 Task: Create a due date automation trigger when advanced on, 2 hours before a card is due add fields without custom field "Resume" set to a date less than 1 days ago.
Action: Mouse moved to (978, 292)
Screenshot: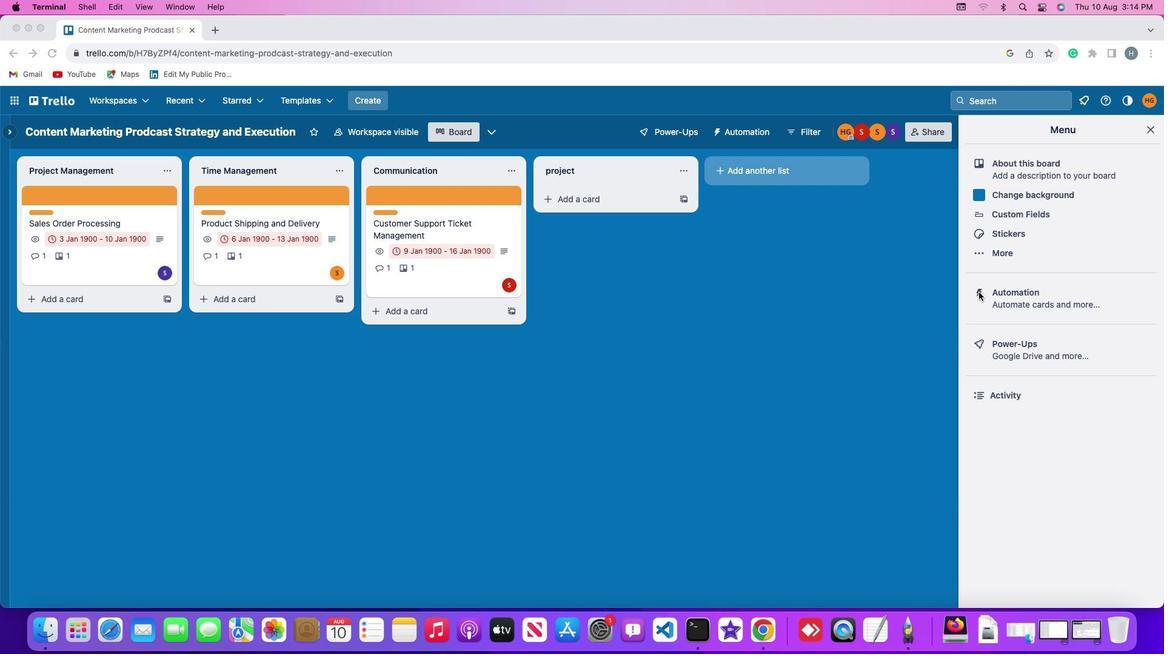 
Action: Mouse pressed left at (978, 292)
Screenshot: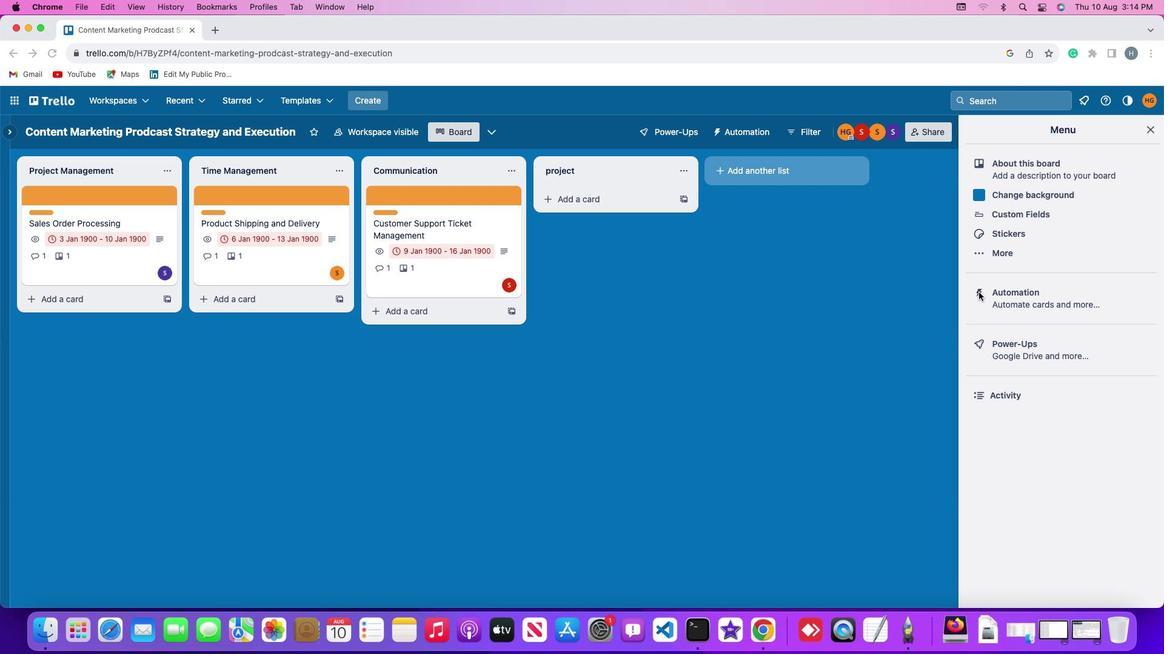 
Action: Mouse pressed left at (978, 292)
Screenshot: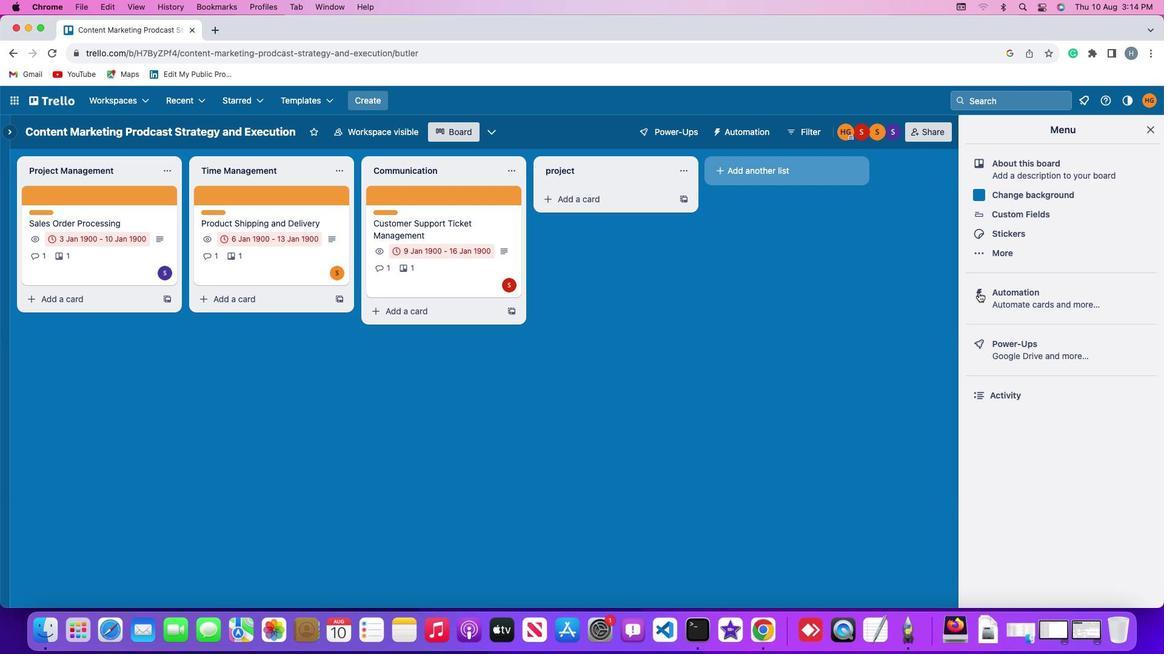 
Action: Mouse moved to (55, 288)
Screenshot: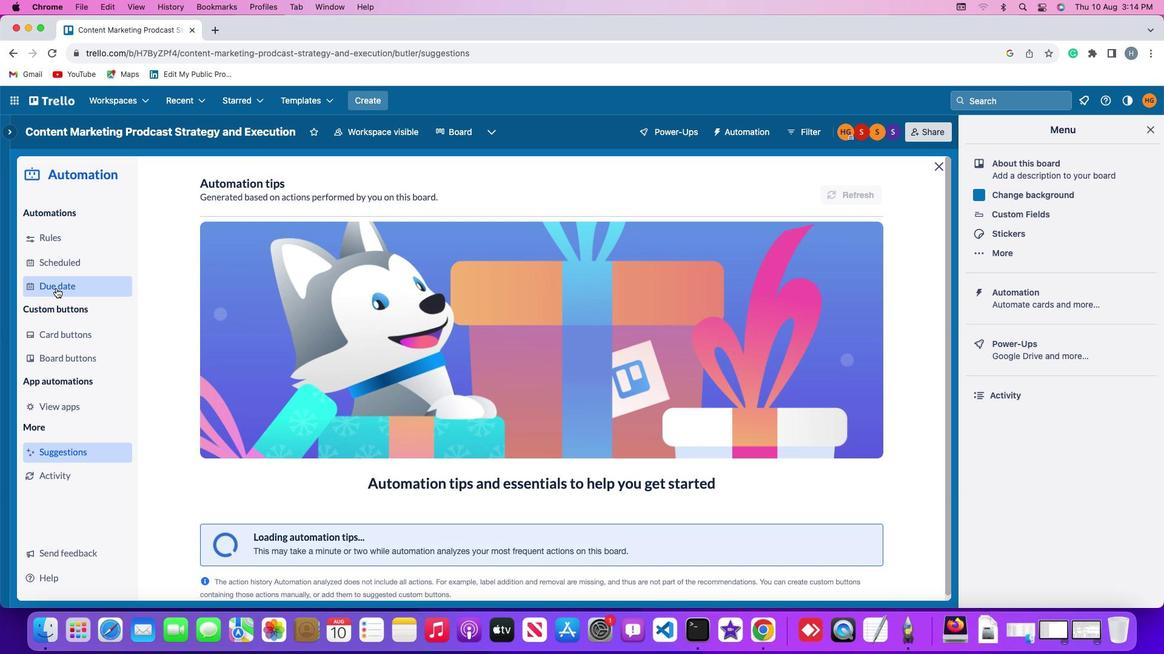 
Action: Mouse pressed left at (55, 288)
Screenshot: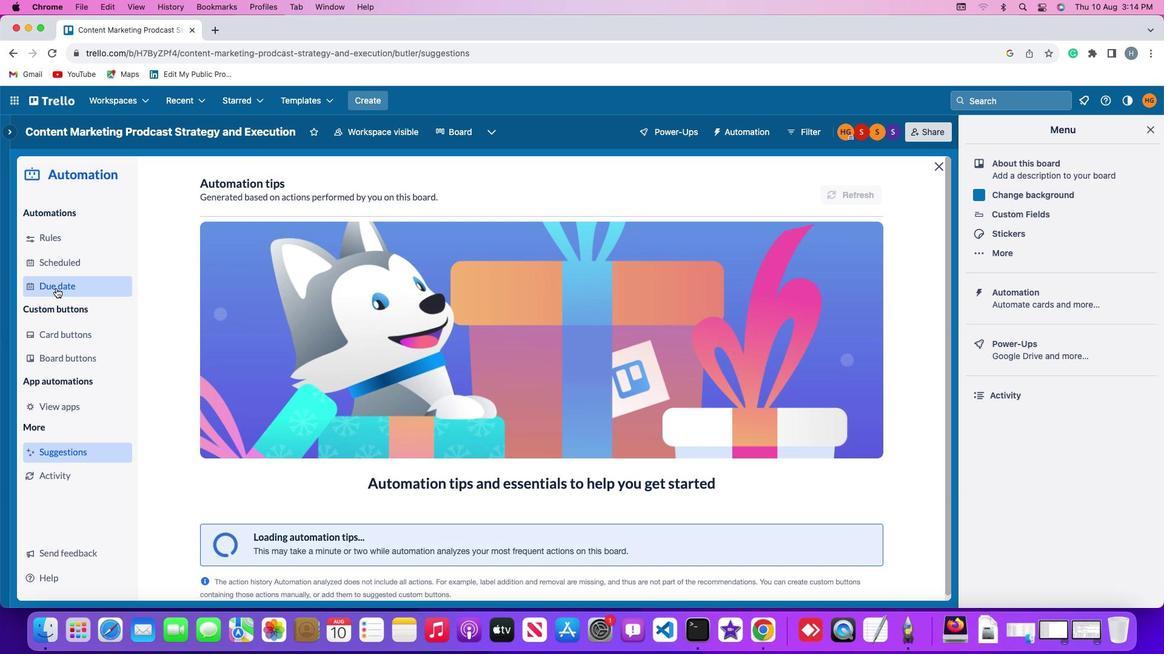 
Action: Mouse moved to (812, 187)
Screenshot: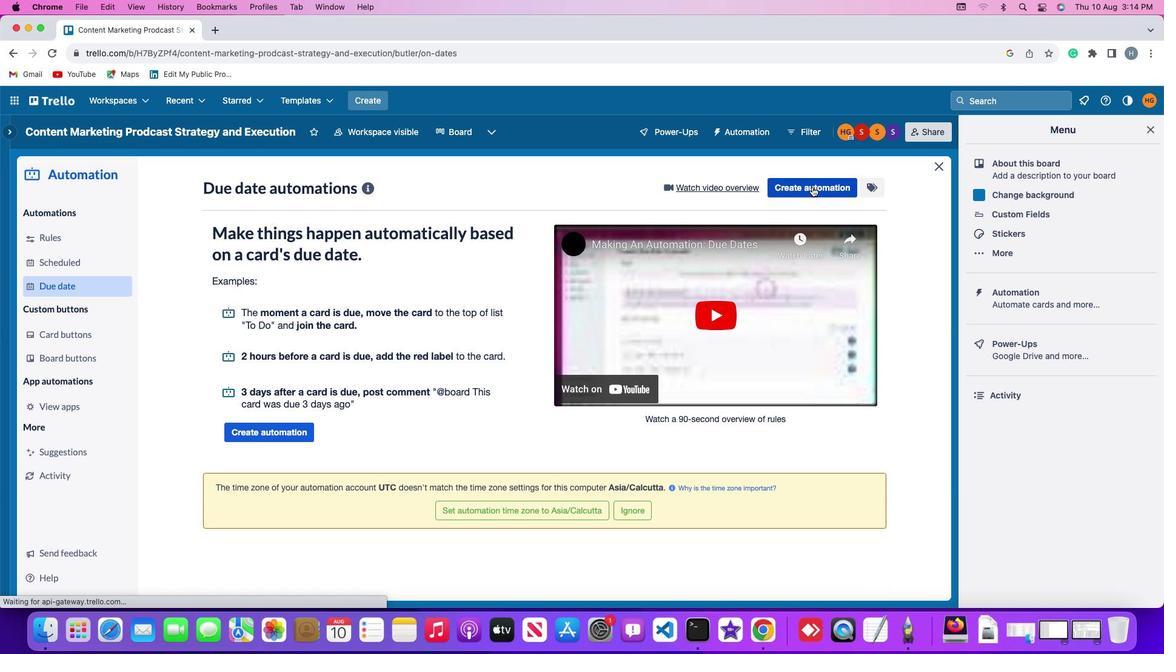 
Action: Mouse pressed left at (812, 187)
Screenshot: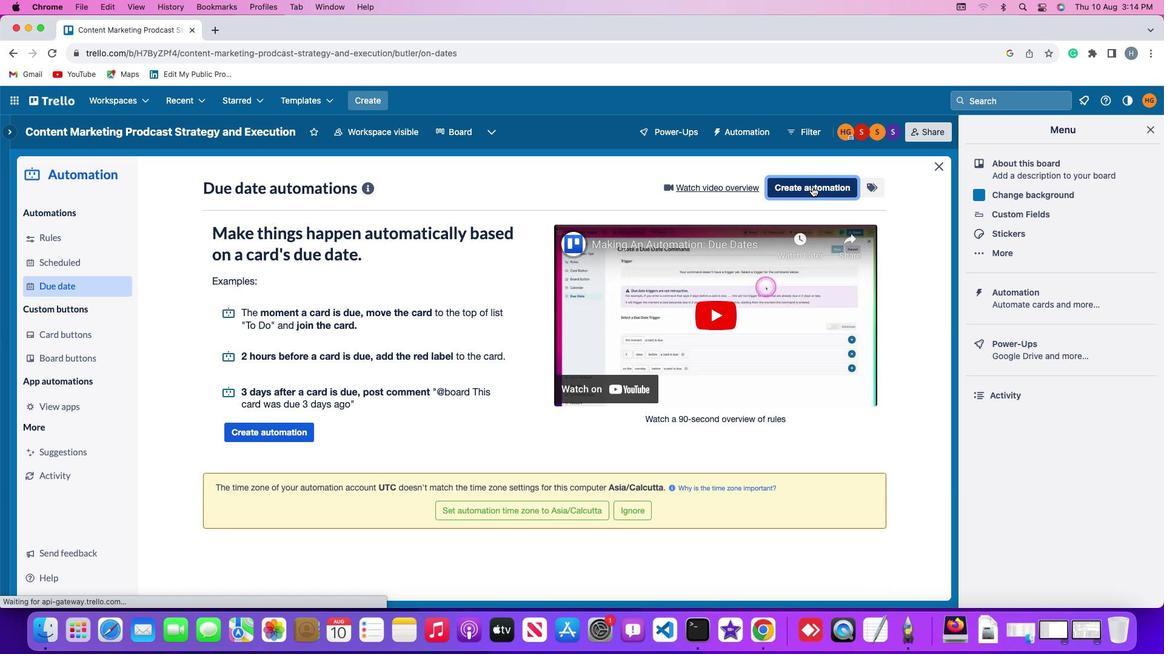 
Action: Mouse moved to (288, 306)
Screenshot: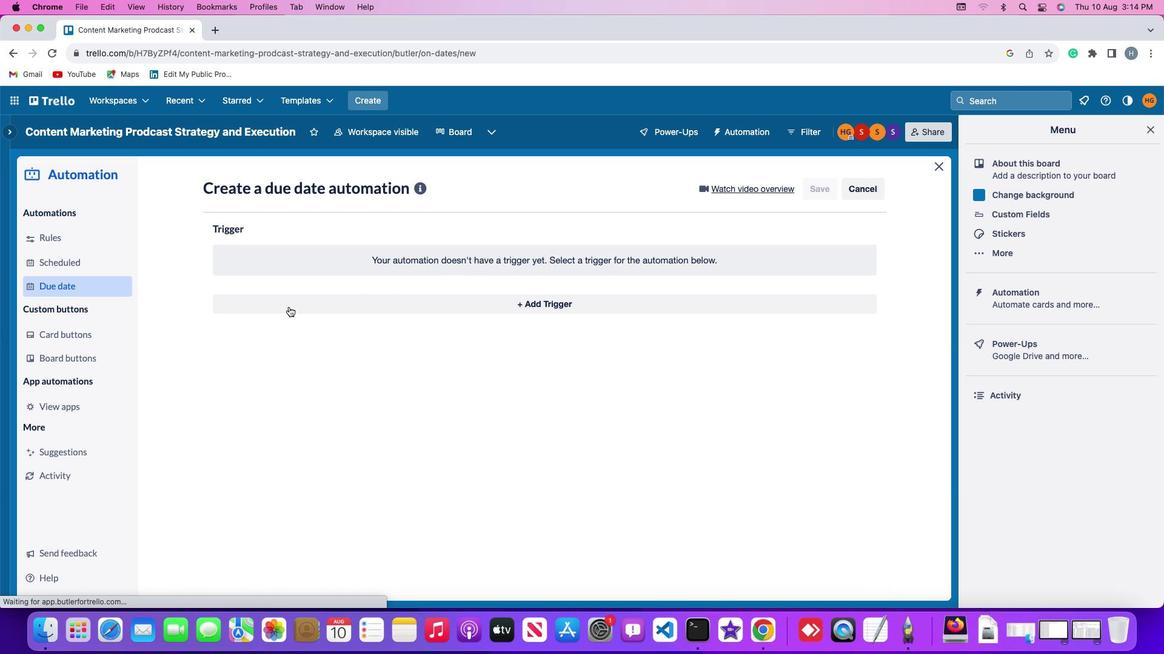 
Action: Mouse pressed left at (288, 306)
Screenshot: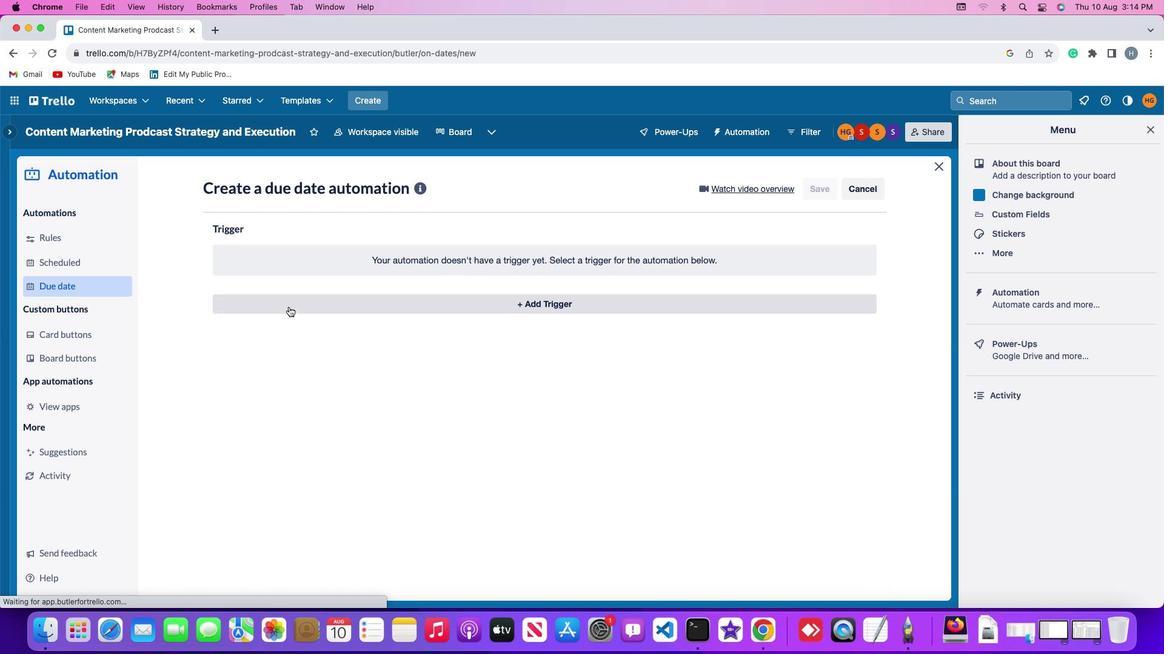 
Action: Mouse moved to (243, 492)
Screenshot: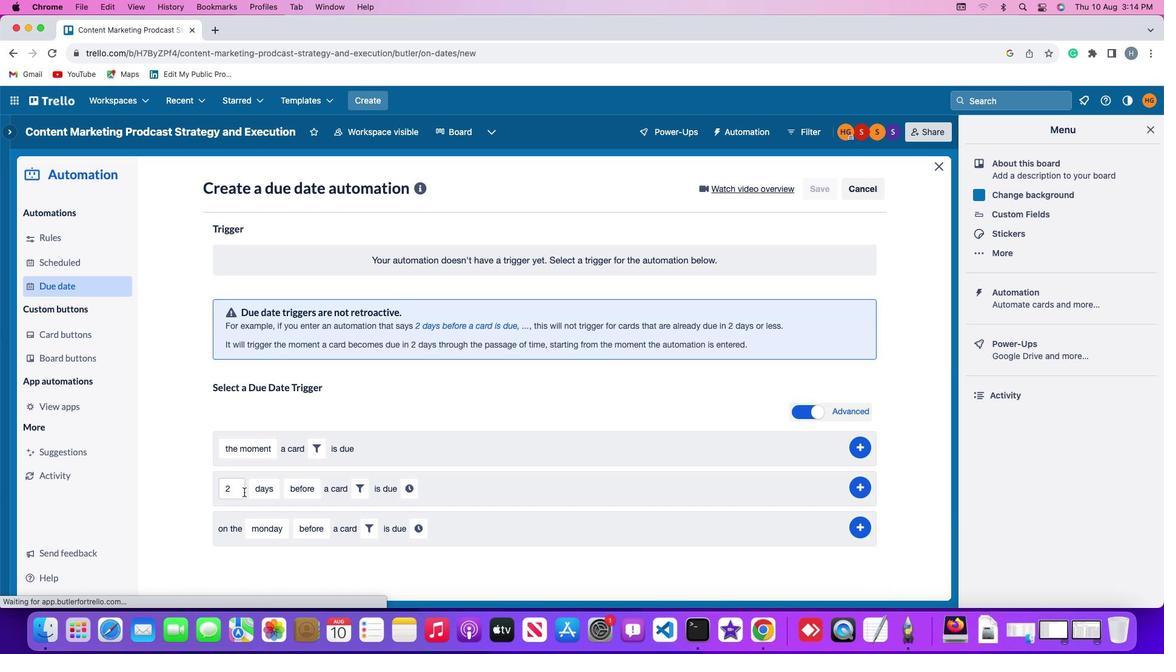 
Action: Mouse pressed left at (243, 492)
Screenshot: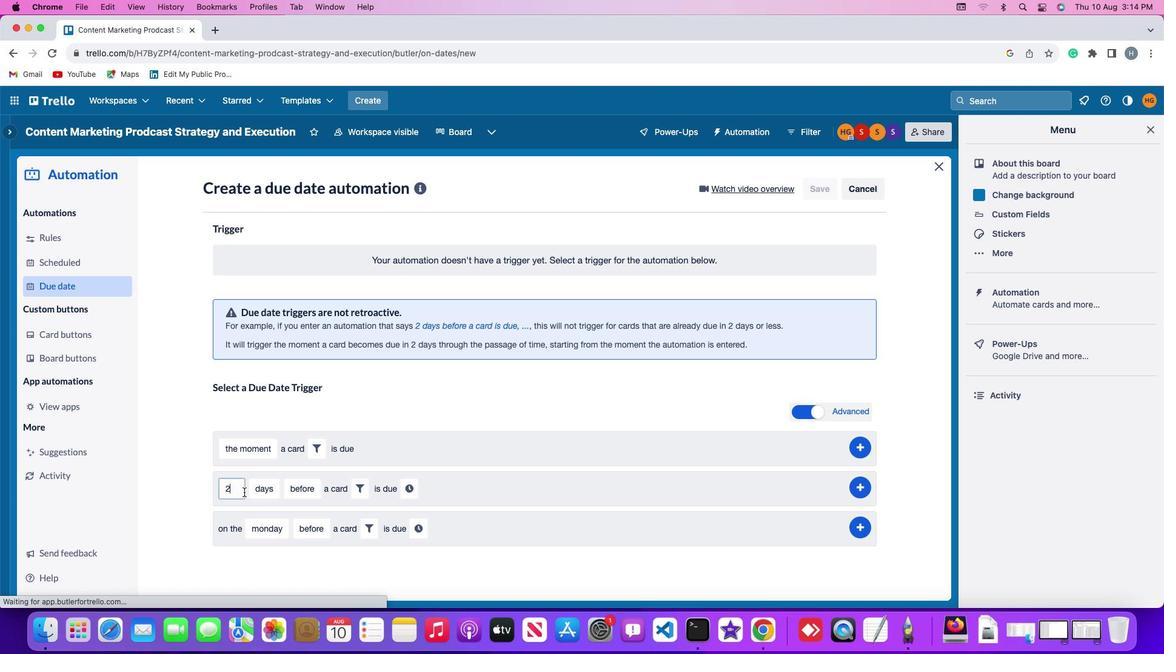 
Action: Mouse moved to (243, 493)
Screenshot: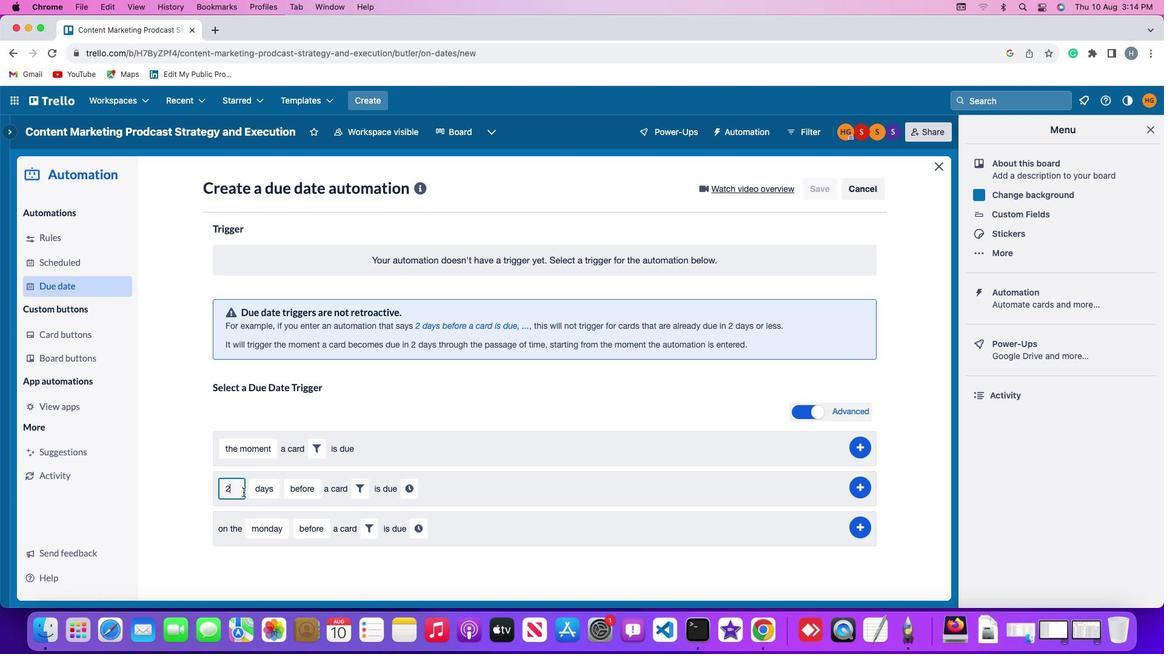 
Action: Key pressed Key.backspace'2'
Screenshot: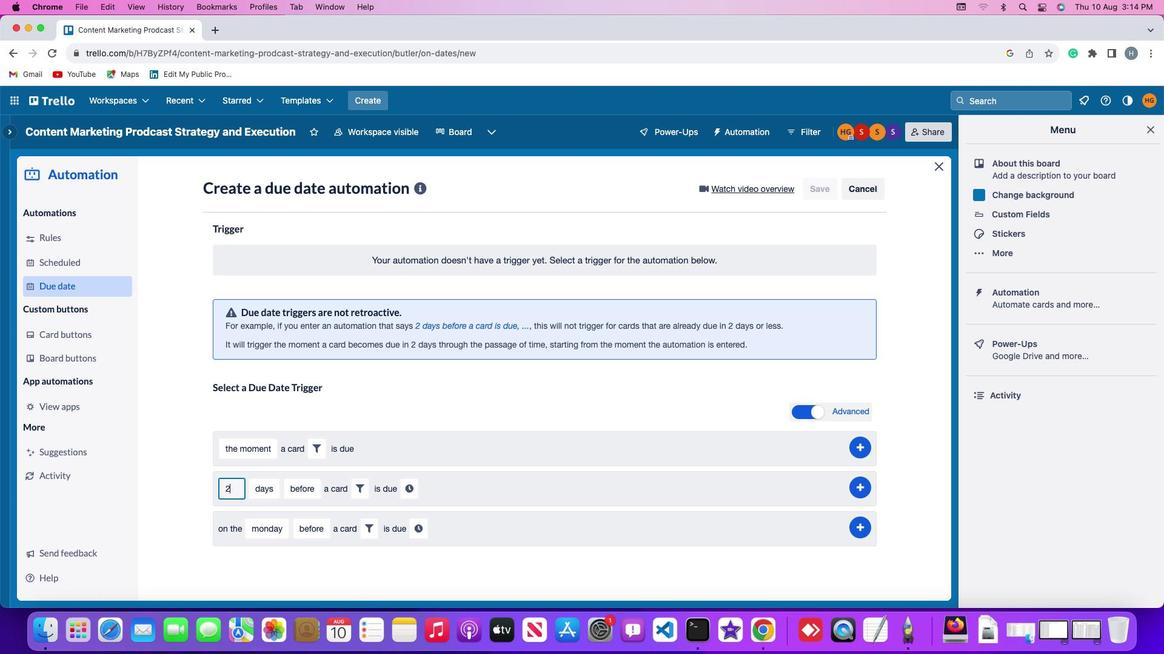 
Action: Mouse moved to (267, 495)
Screenshot: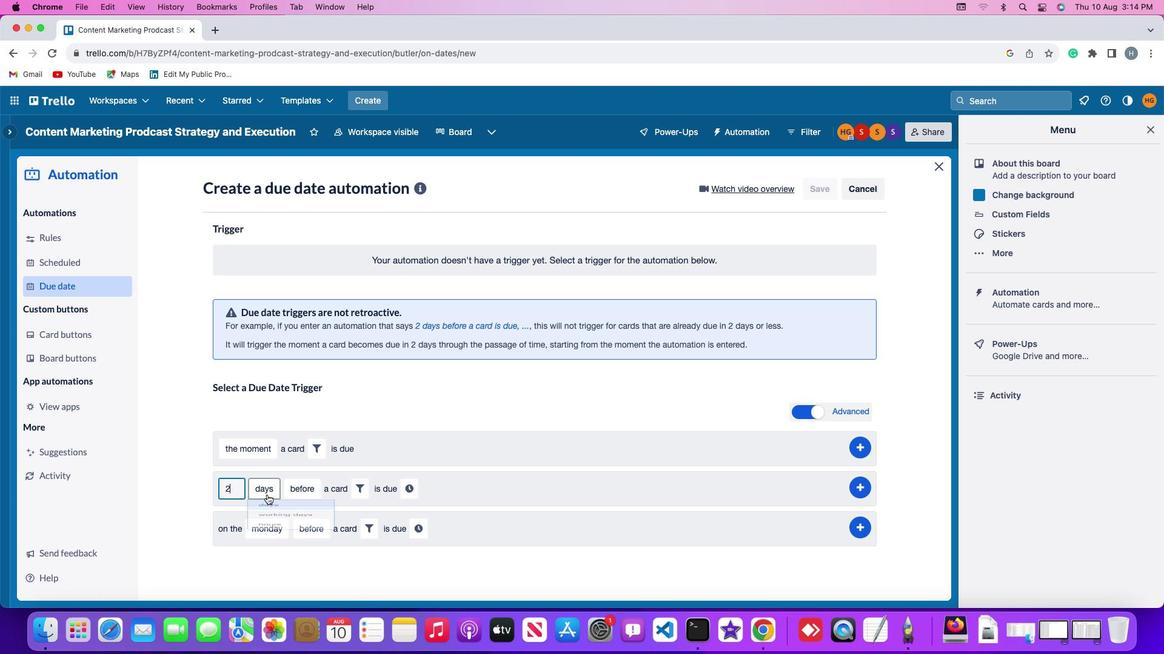 
Action: Mouse pressed left at (267, 495)
Screenshot: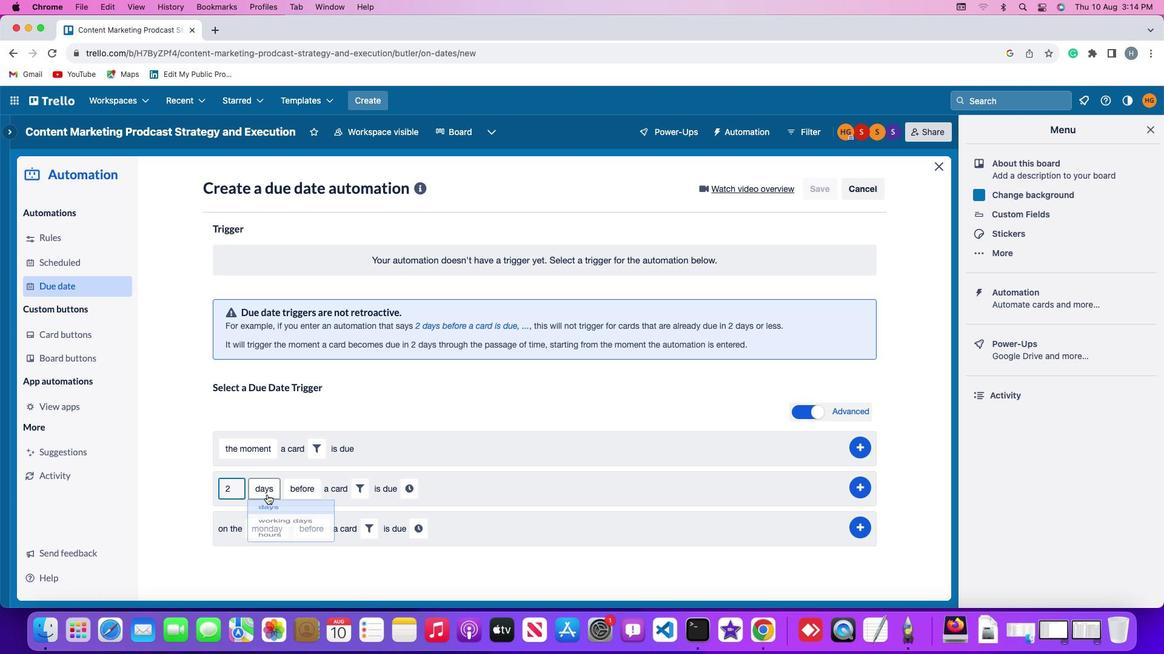 
Action: Mouse moved to (275, 567)
Screenshot: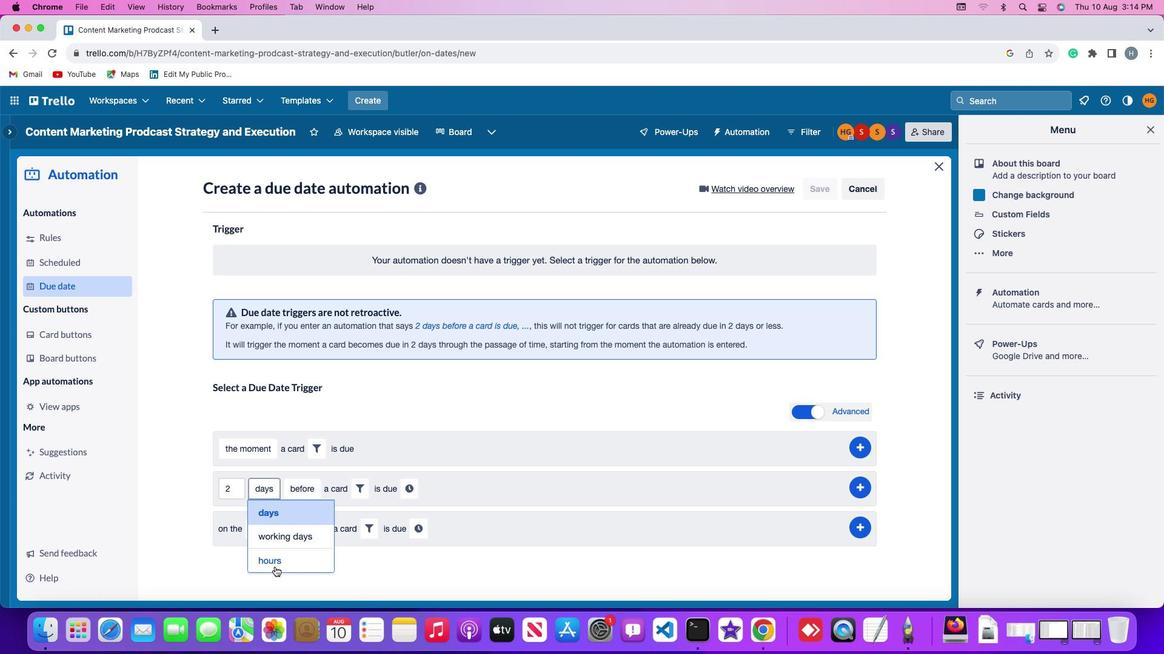 
Action: Mouse pressed left at (275, 567)
Screenshot: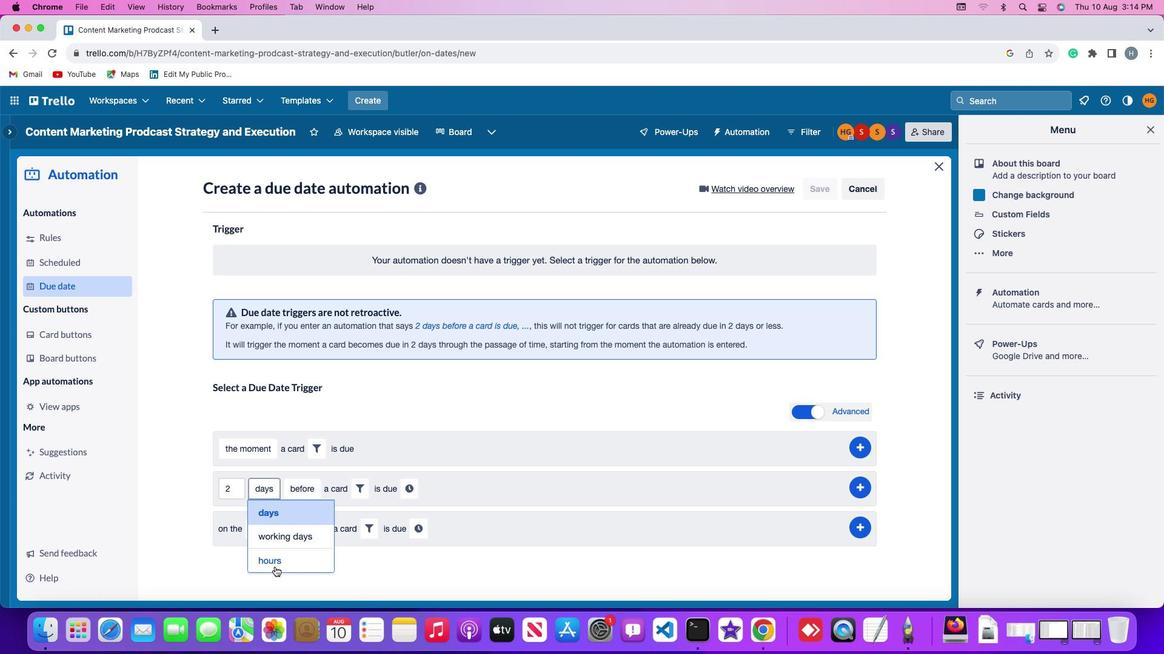 
Action: Mouse moved to (307, 486)
Screenshot: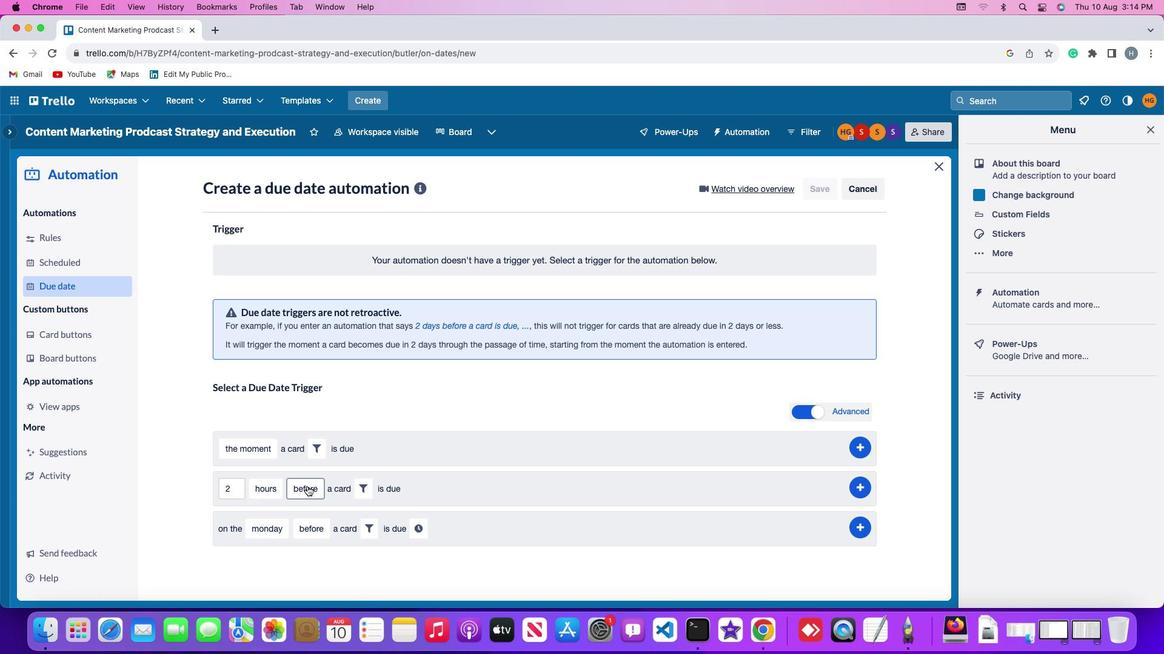 
Action: Mouse pressed left at (307, 486)
Screenshot: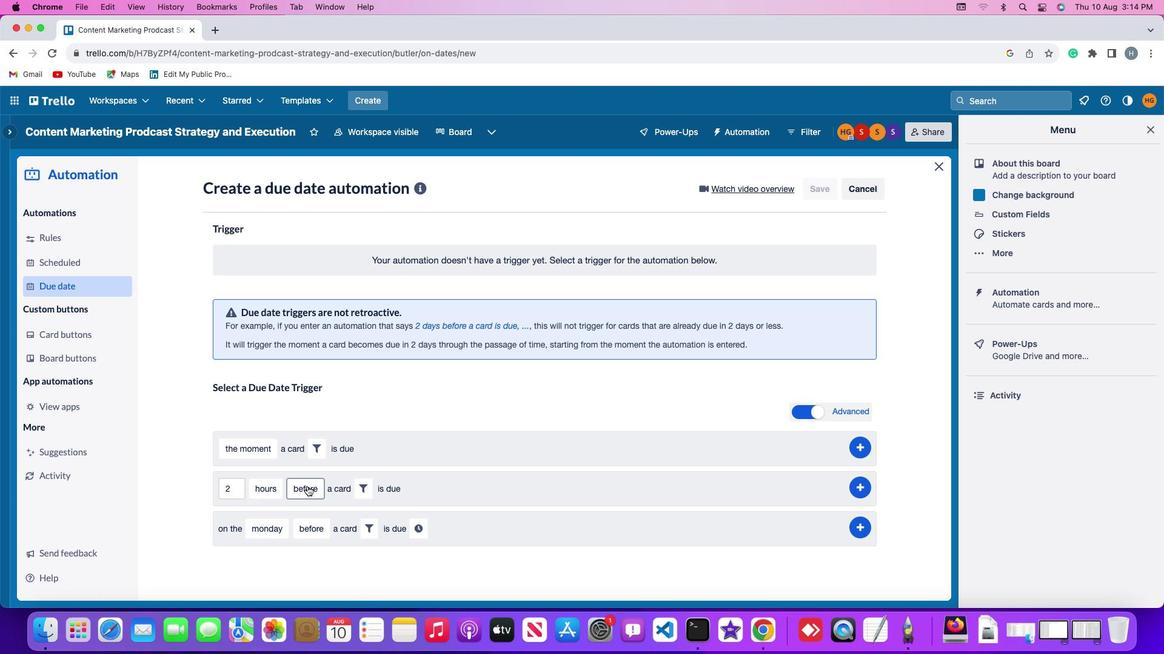 
Action: Mouse moved to (322, 511)
Screenshot: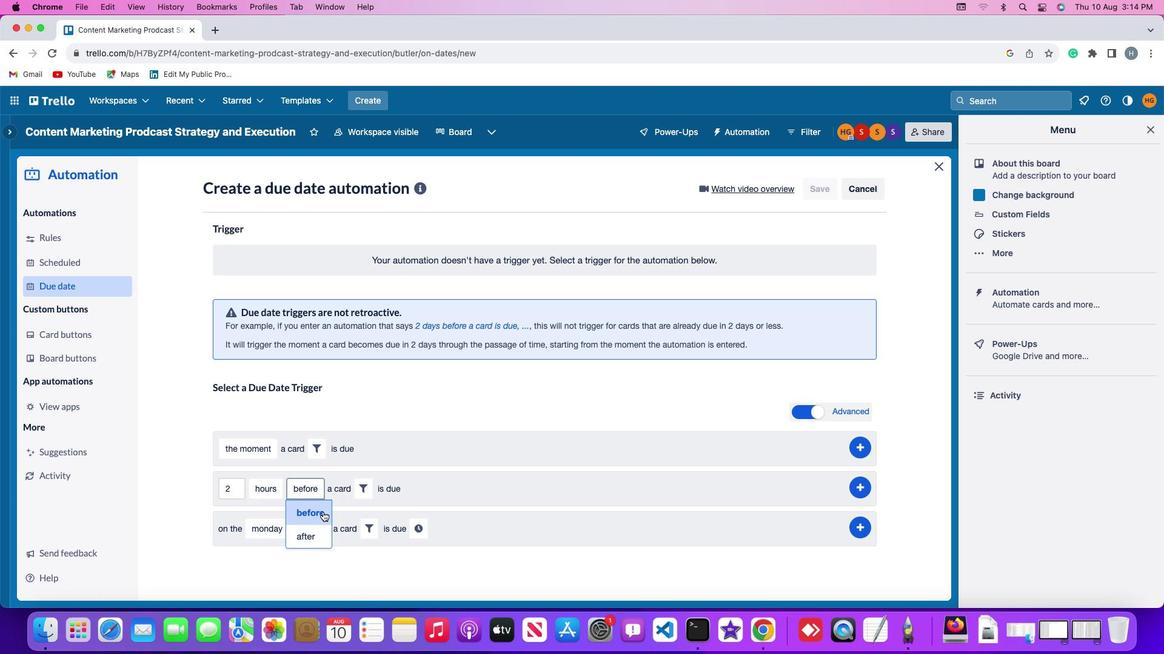 
Action: Mouse pressed left at (322, 511)
Screenshot: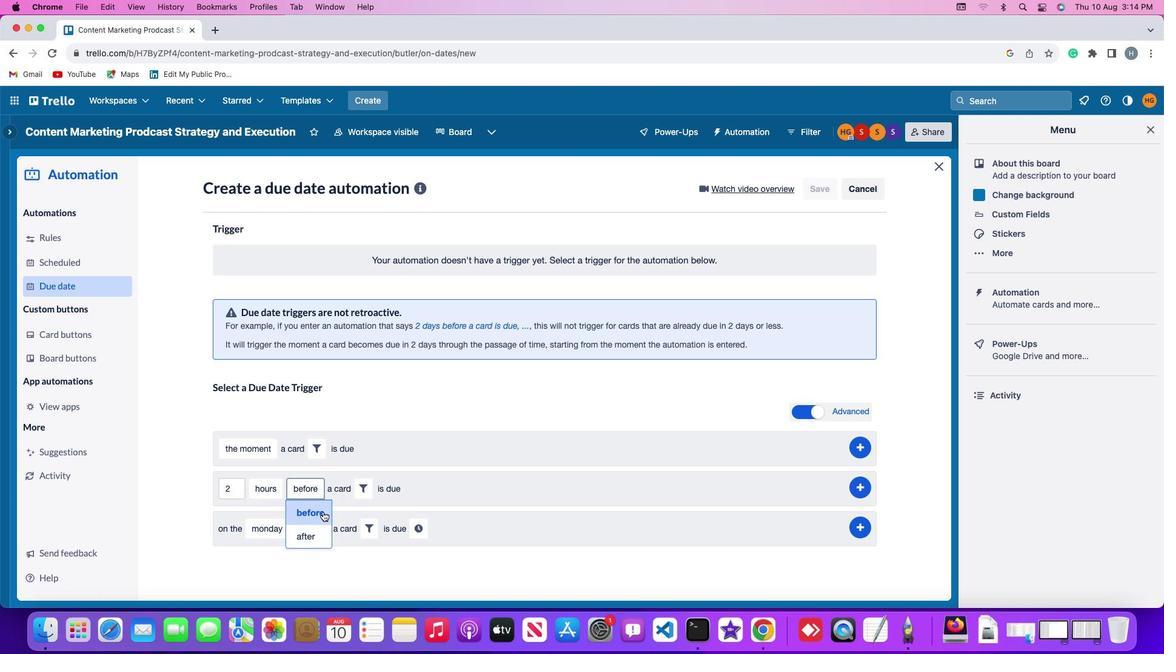 
Action: Mouse moved to (362, 489)
Screenshot: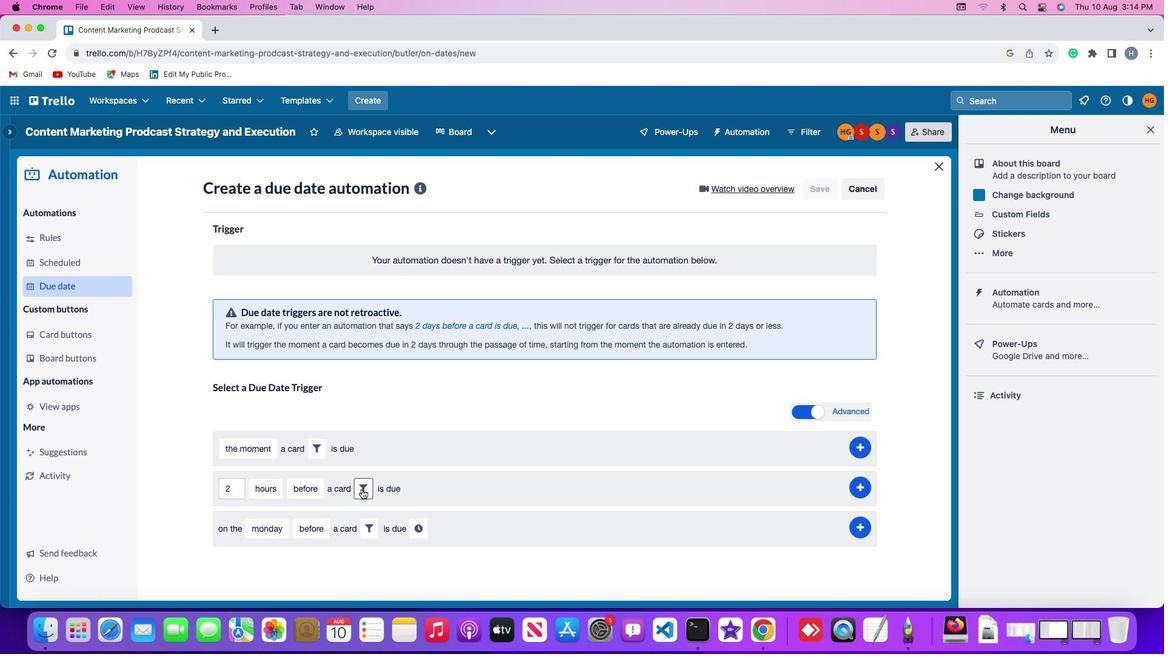 
Action: Mouse pressed left at (362, 489)
Screenshot: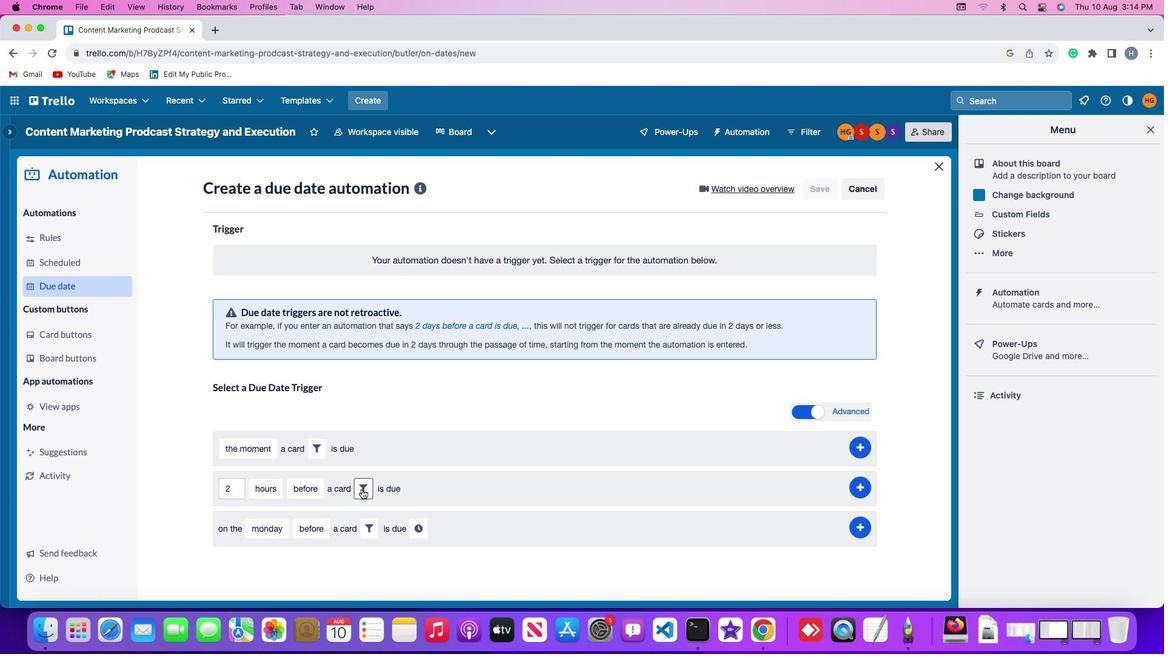 
Action: Mouse moved to (559, 526)
Screenshot: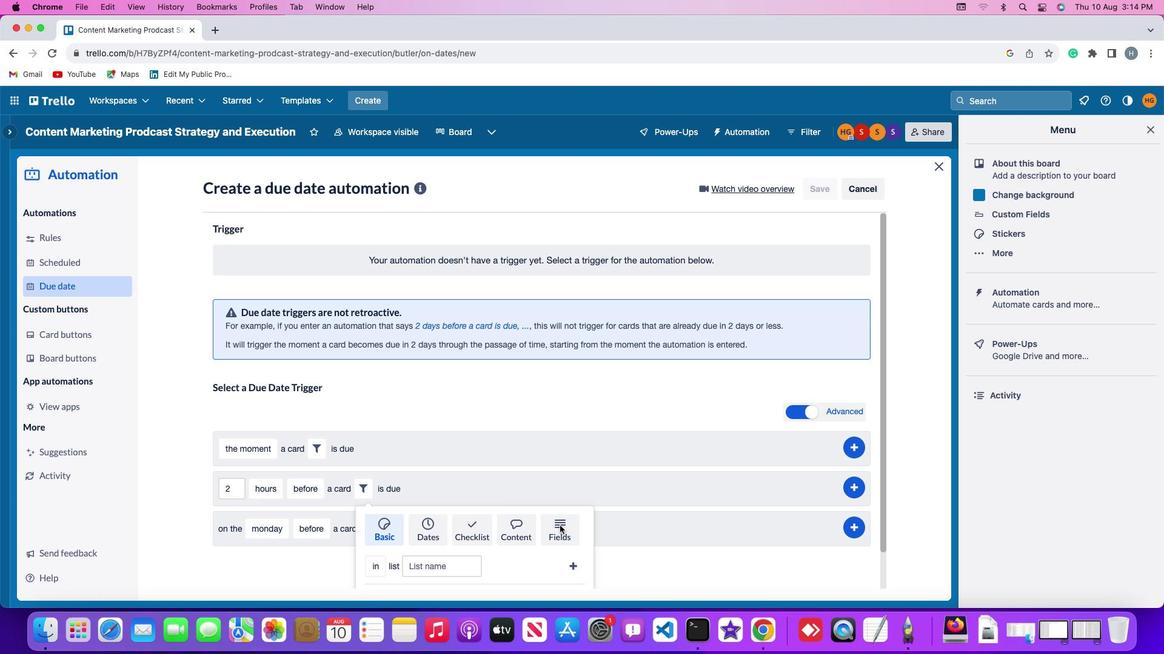 
Action: Mouse pressed left at (559, 526)
Screenshot: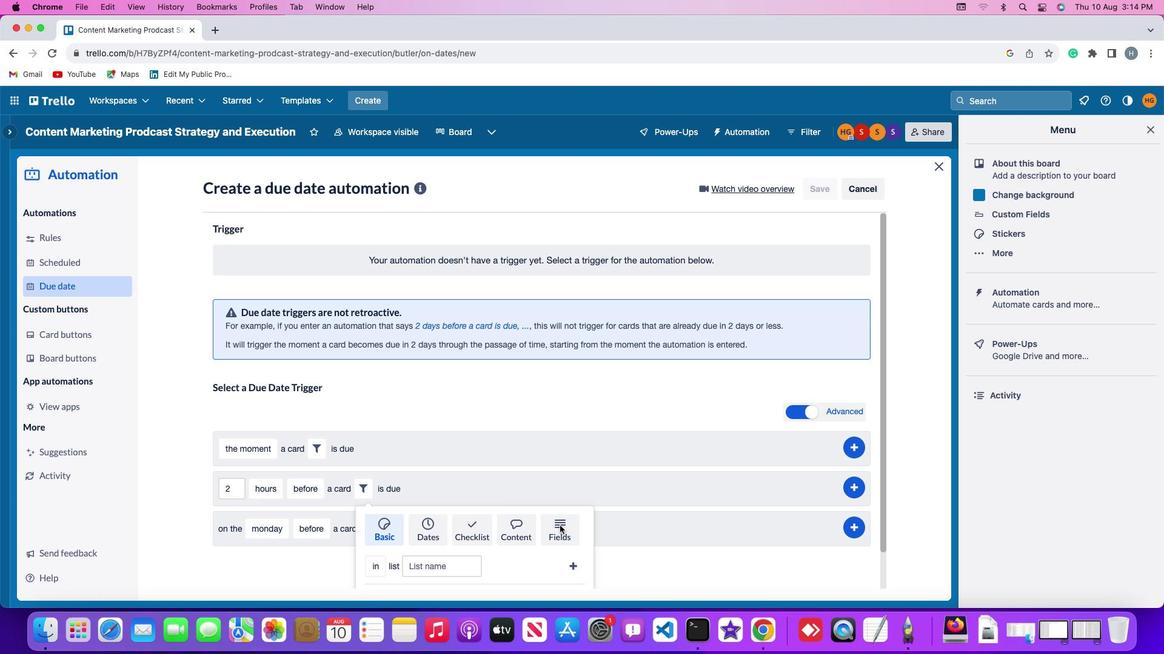 
Action: Mouse moved to (310, 576)
Screenshot: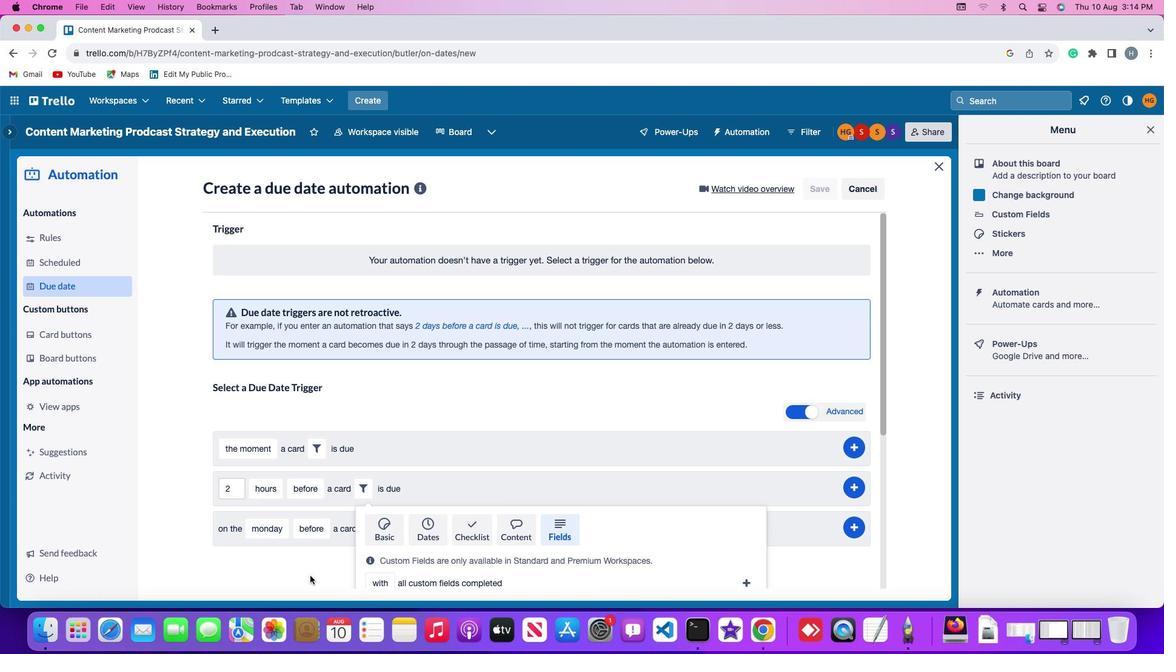 
Action: Mouse scrolled (310, 576) with delta (0, 0)
Screenshot: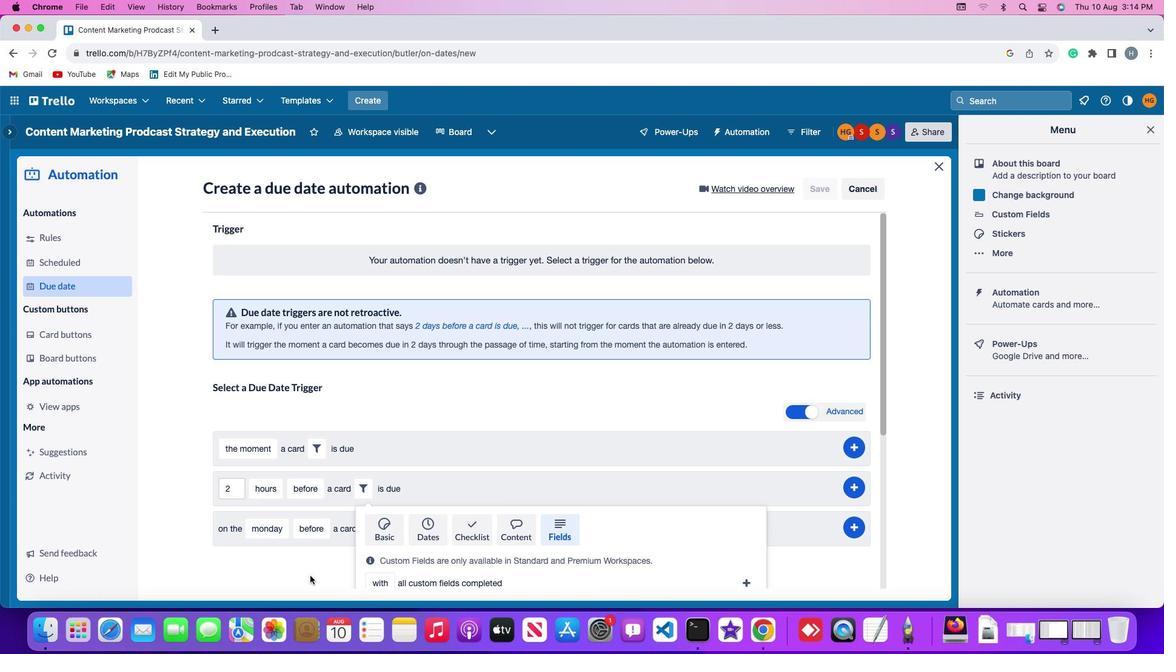 
Action: Mouse scrolled (310, 576) with delta (0, 0)
Screenshot: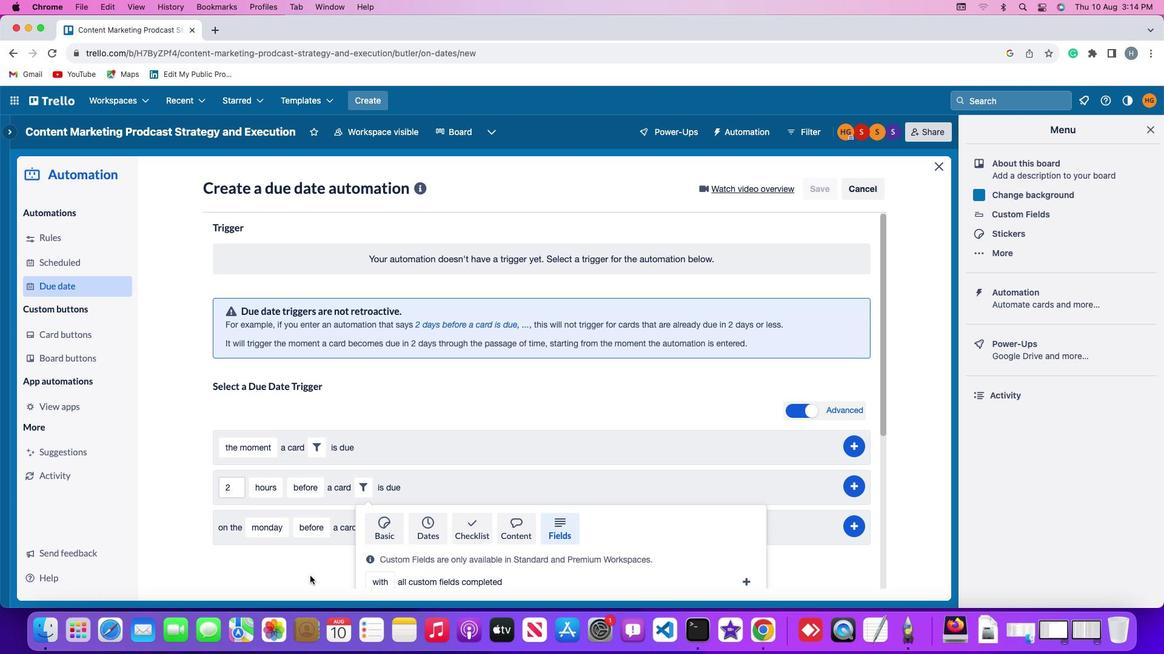 
Action: Mouse scrolled (310, 576) with delta (0, -1)
Screenshot: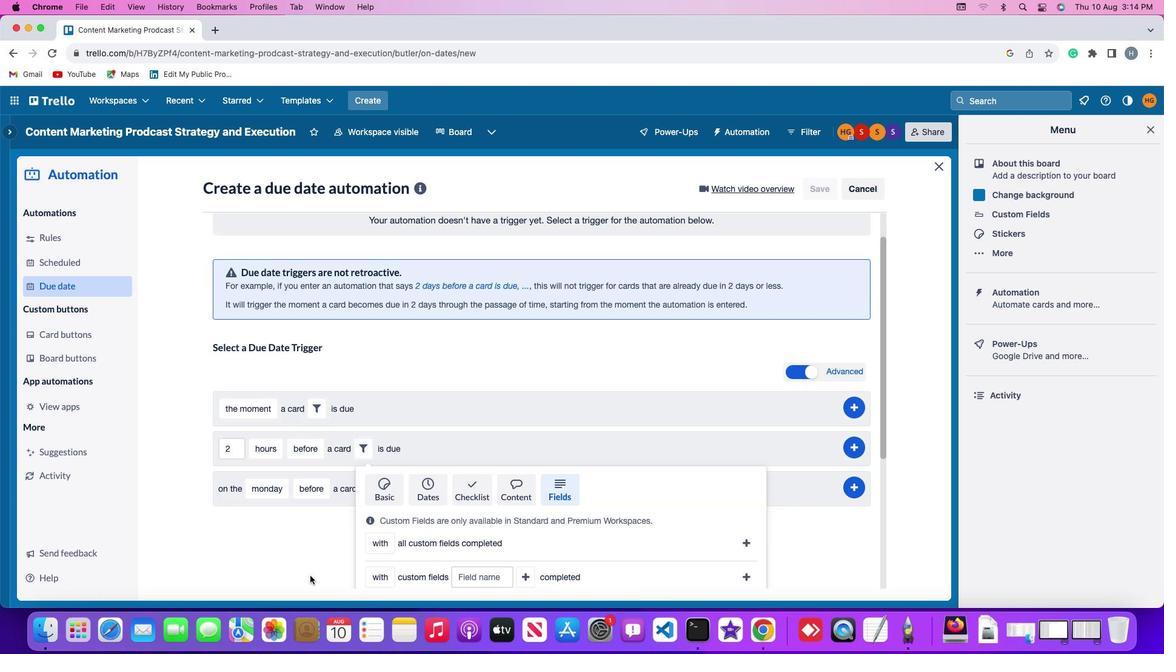 
Action: Mouse scrolled (310, 576) with delta (0, -2)
Screenshot: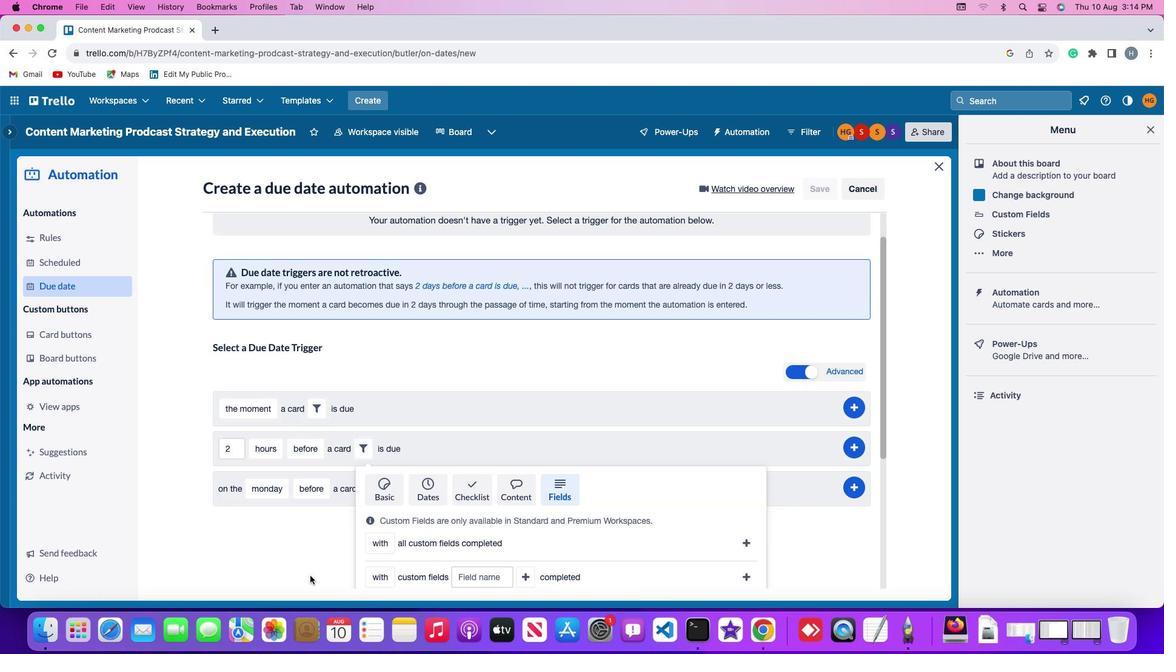 
Action: Mouse scrolled (310, 576) with delta (0, -3)
Screenshot: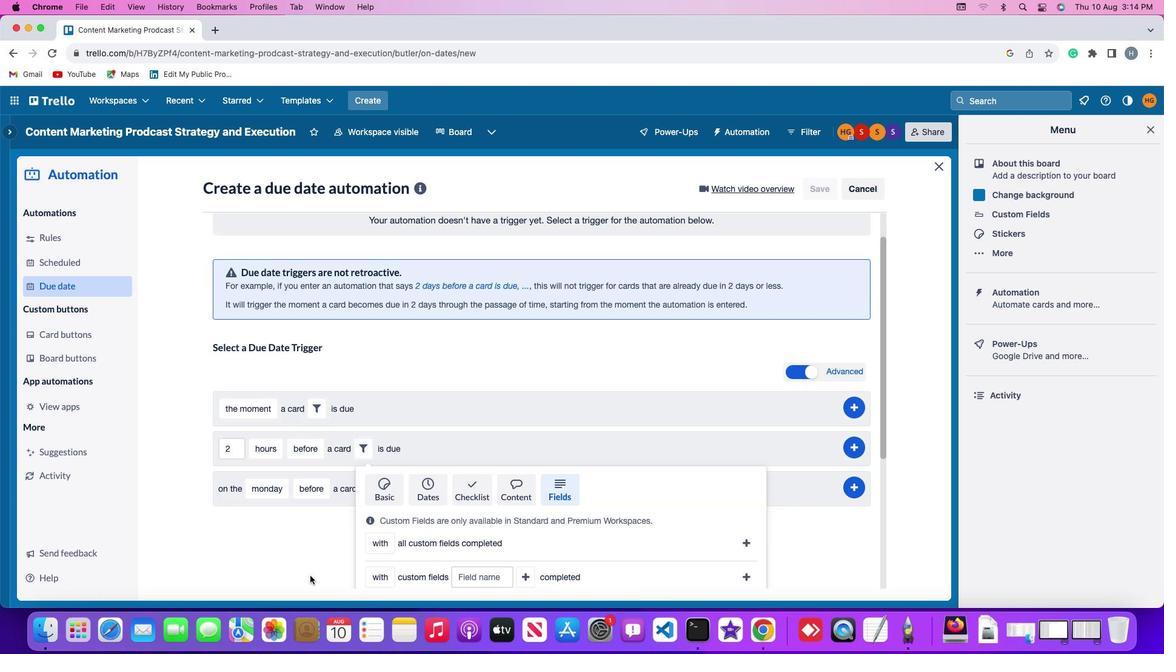 
Action: Mouse moved to (309, 574)
Screenshot: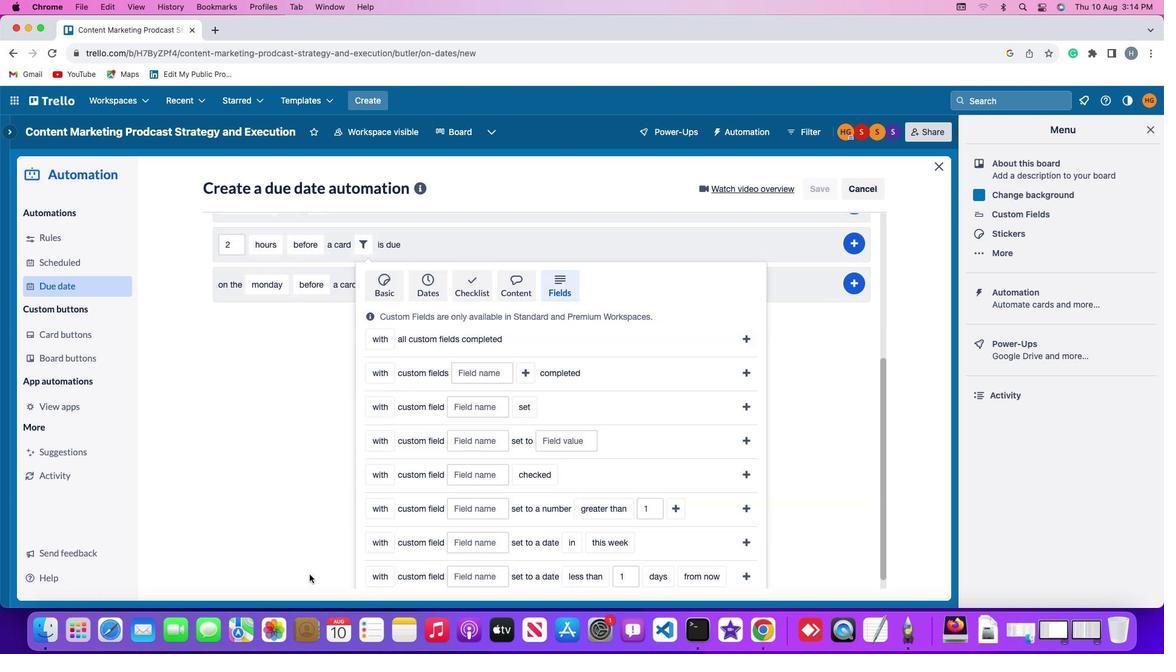
Action: Mouse scrolled (309, 574) with delta (0, 0)
Screenshot: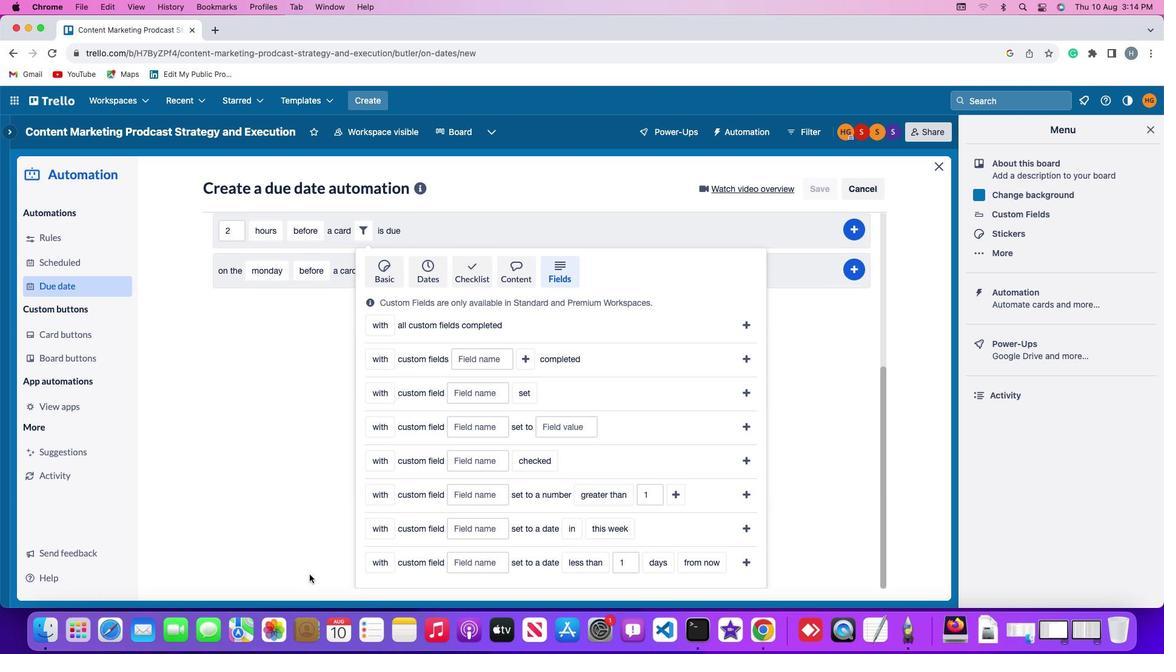 
Action: Mouse scrolled (309, 574) with delta (0, 0)
Screenshot: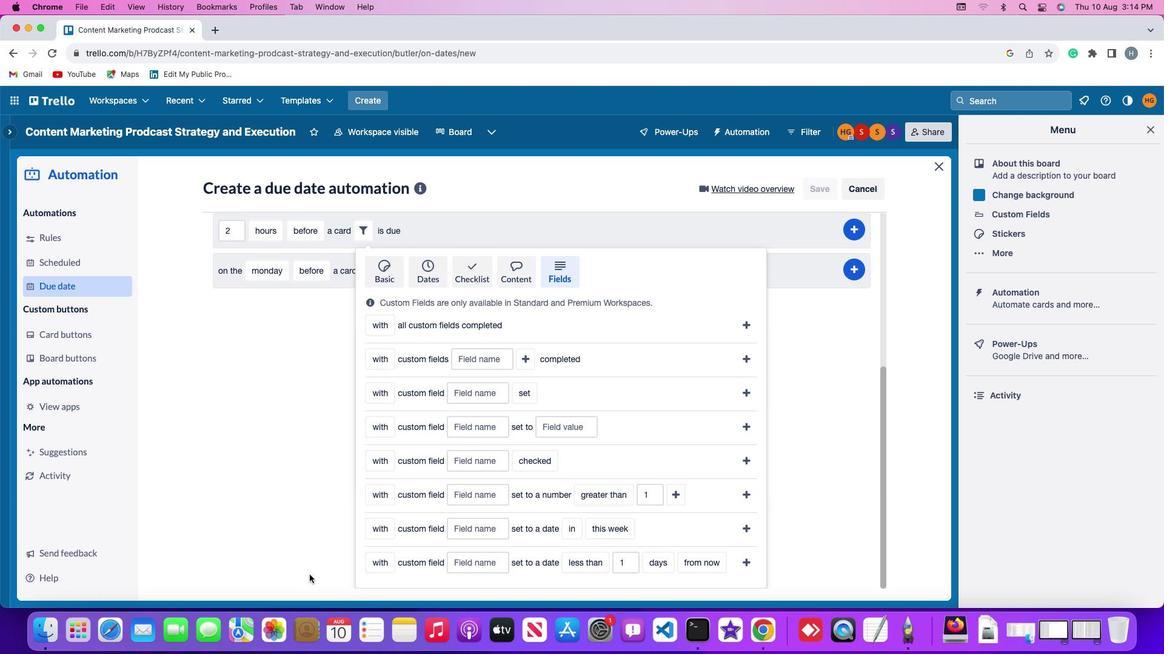 
Action: Mouse scrolled (309, 574) with delta (0, -1)
Screenshot: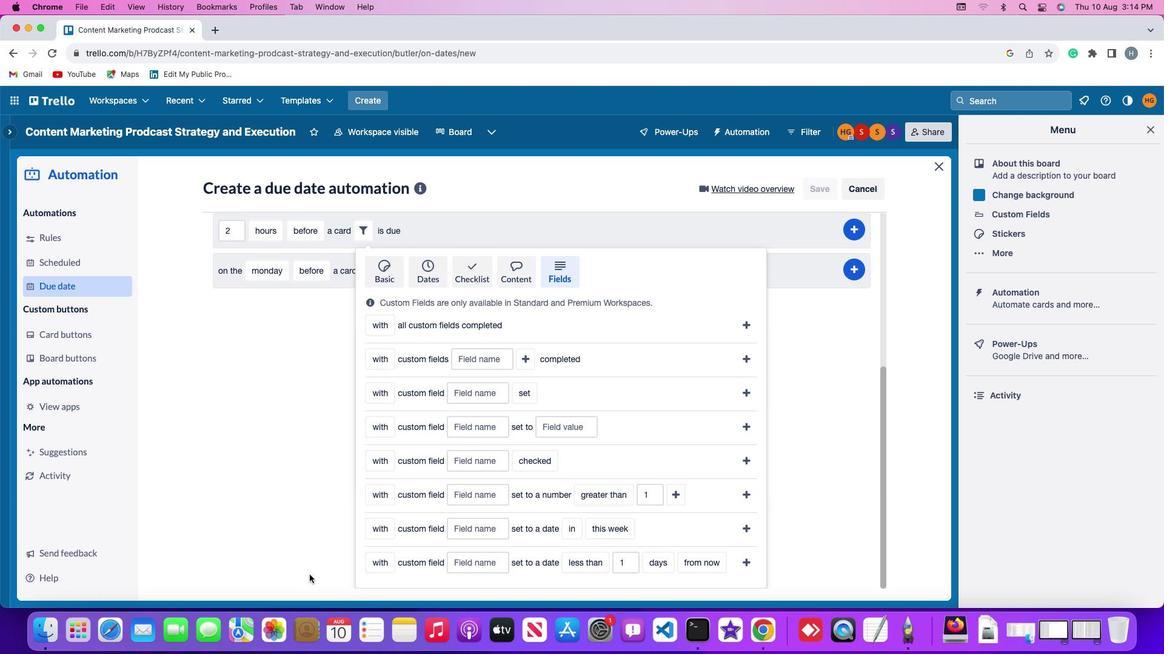
Action: Mouse scrolled (309, 574) with delta (0, -2)
Screenshot: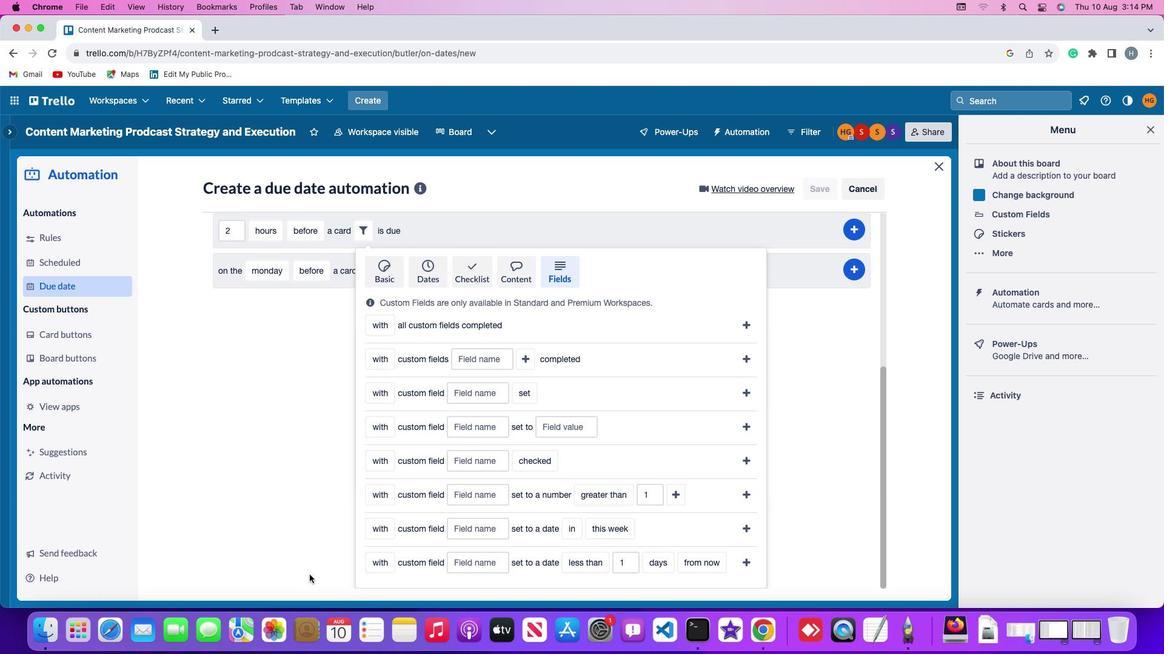 
Action: Mouse scrolled (309, 574) with delta (0, -3)
Screenshot: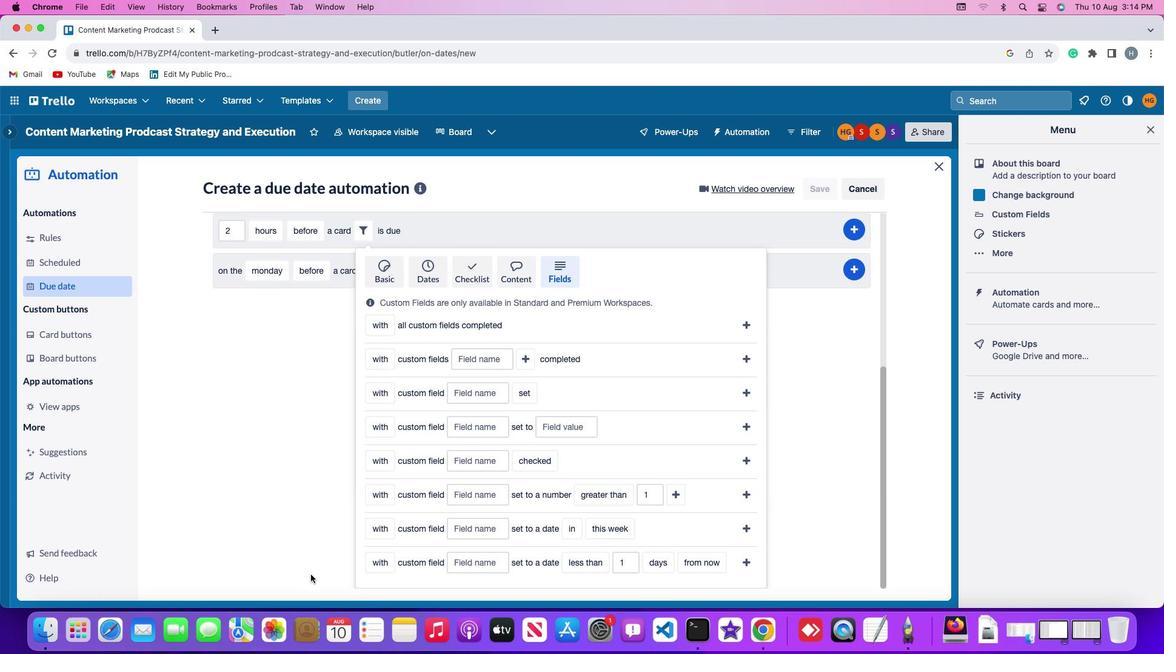 
Action: Mouse moved to (379, 566)
Screenshot: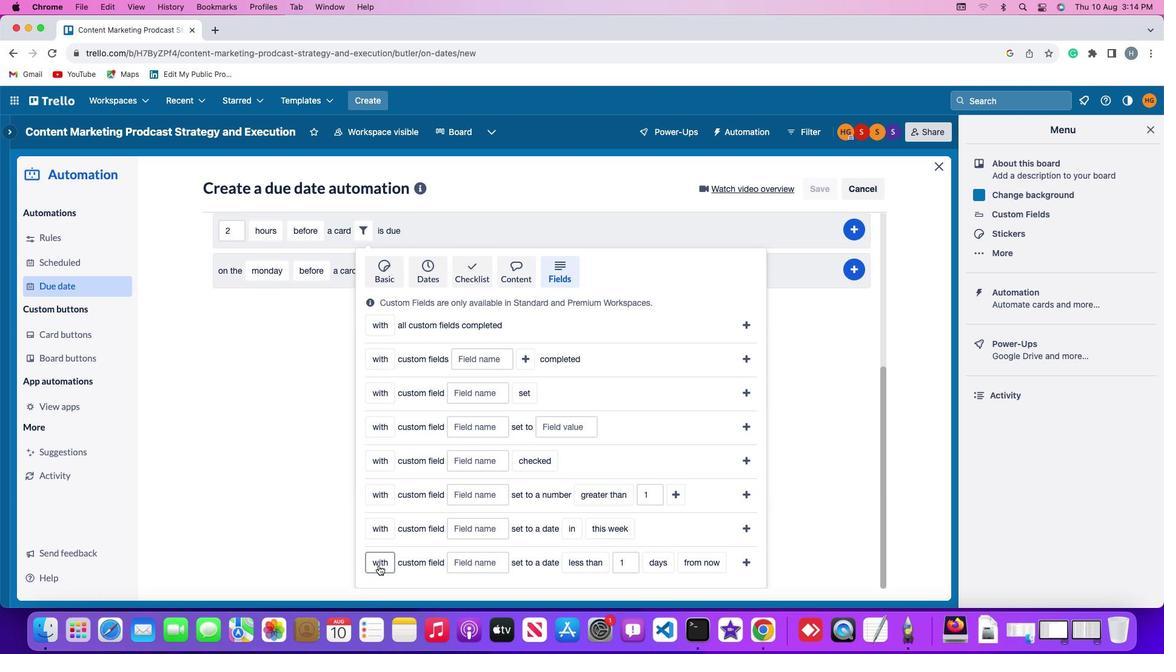 
Action: Mouse pressed left at (379, 566)
Screenshot: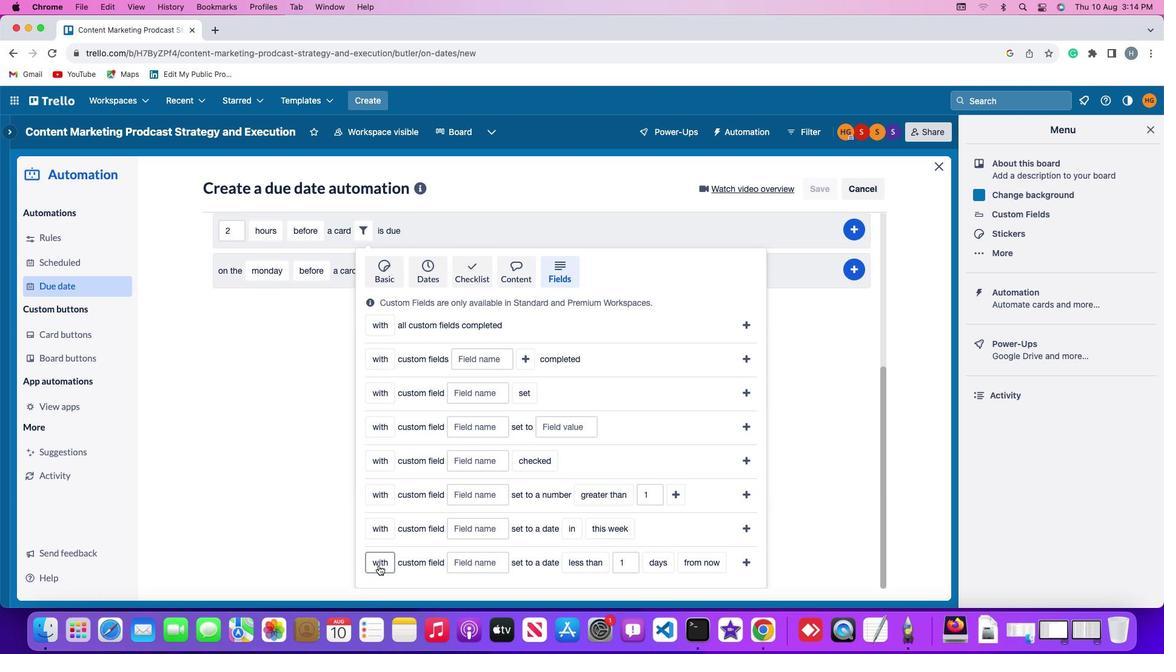 
Action: Mouse moved to (384, 543)
Screenshot: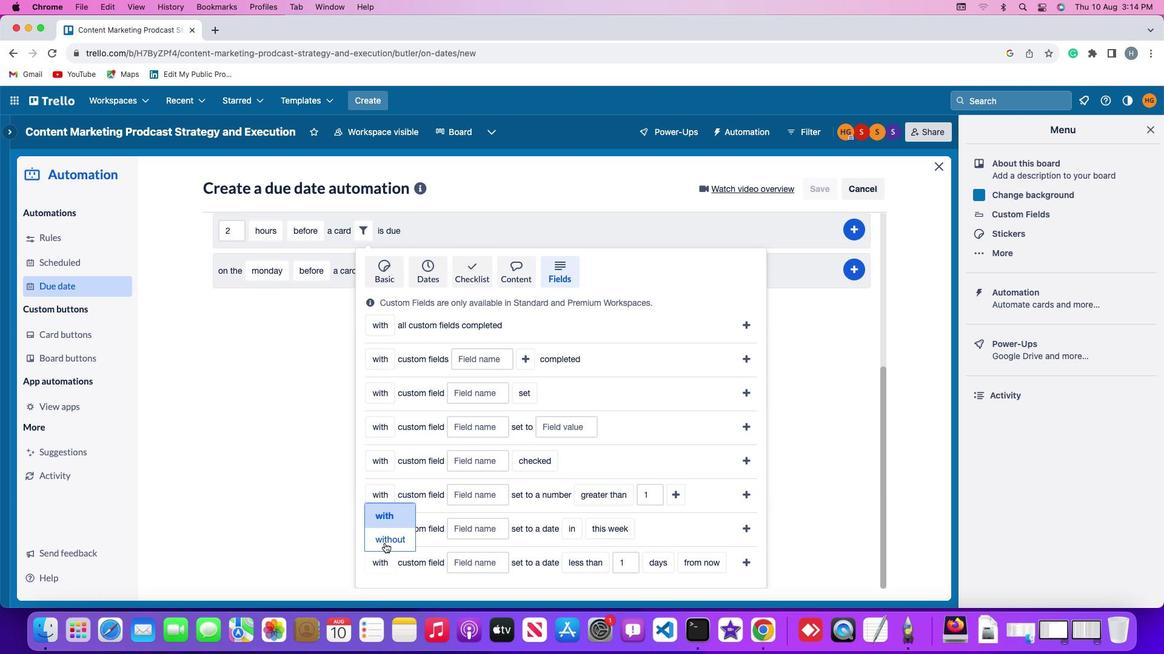 
Action: Mouse pressed left at (384, 543)
Screenshot: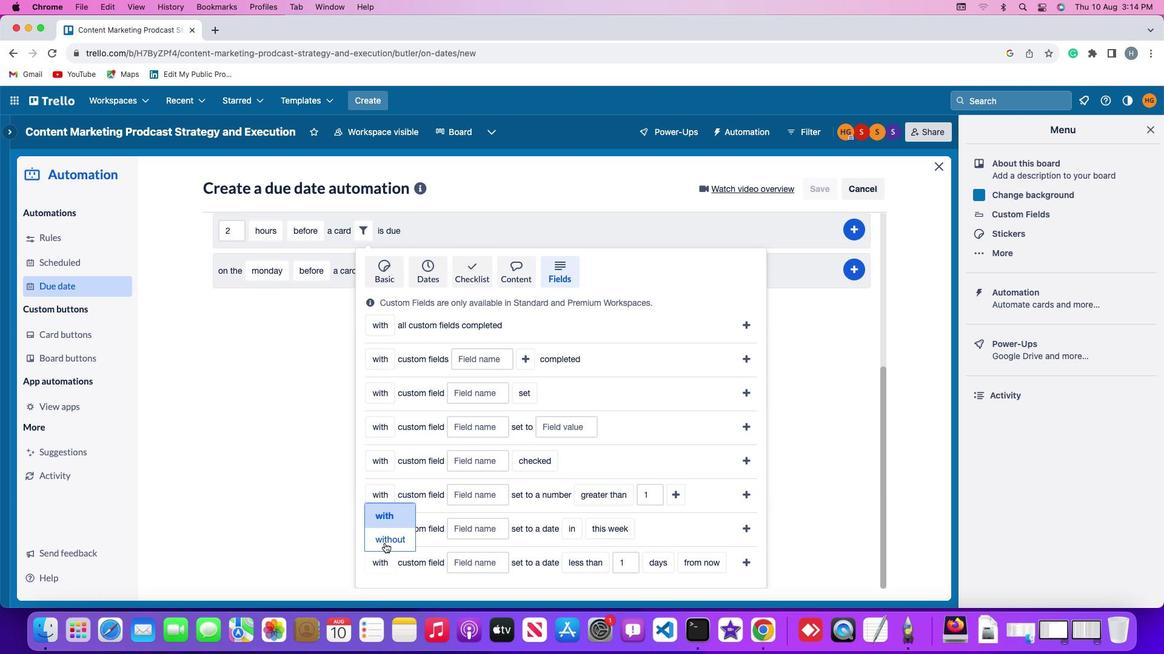 
Action: Mouse moved to (472, 564)
Screenshot: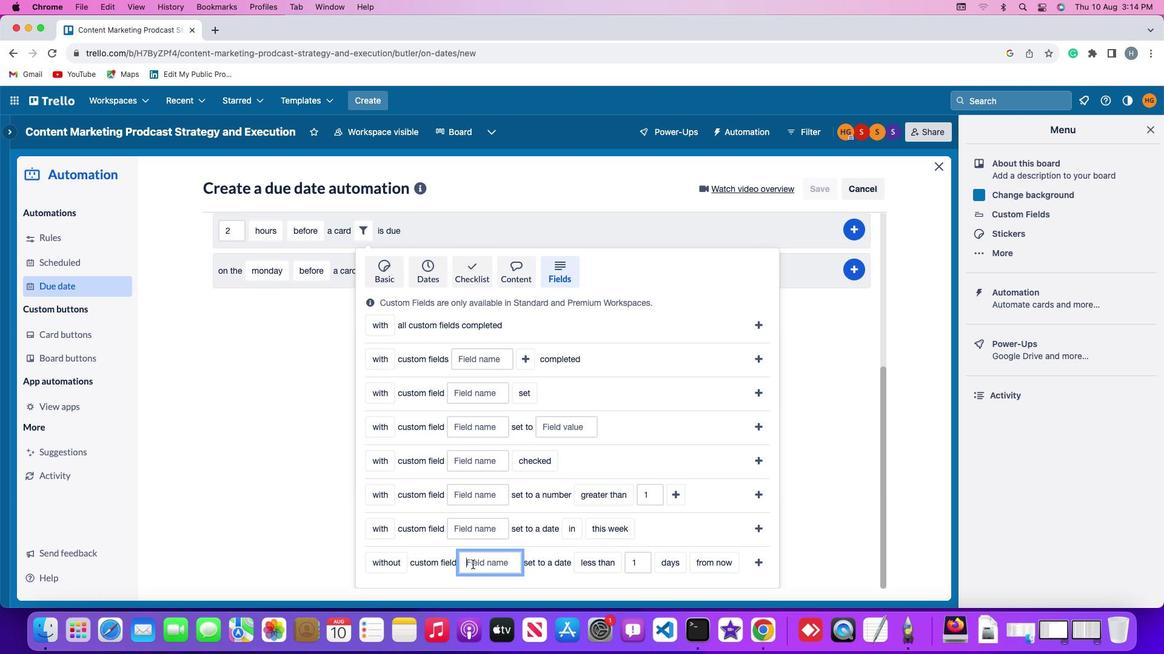 
Action: Mouse pressed left at (472, 564)
Screenshot: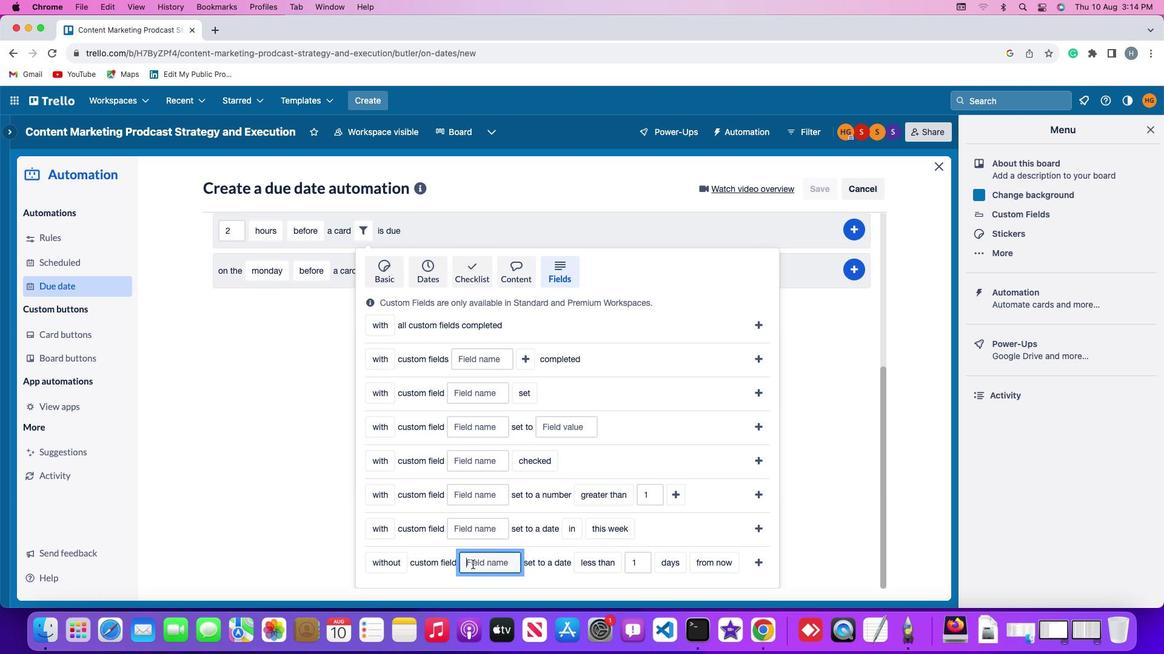
Action: Key pressed Key.shift'R''e''s''u''m''e'
Screenshot: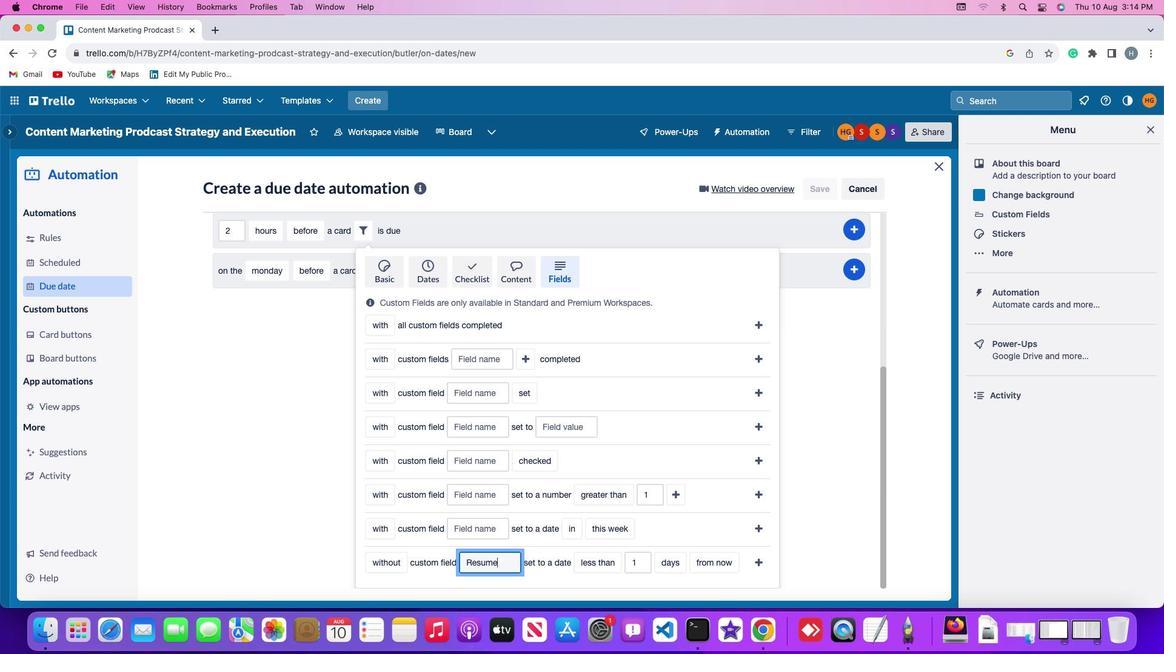 
Action: Mouse moved to (601, 564)
Screenshot: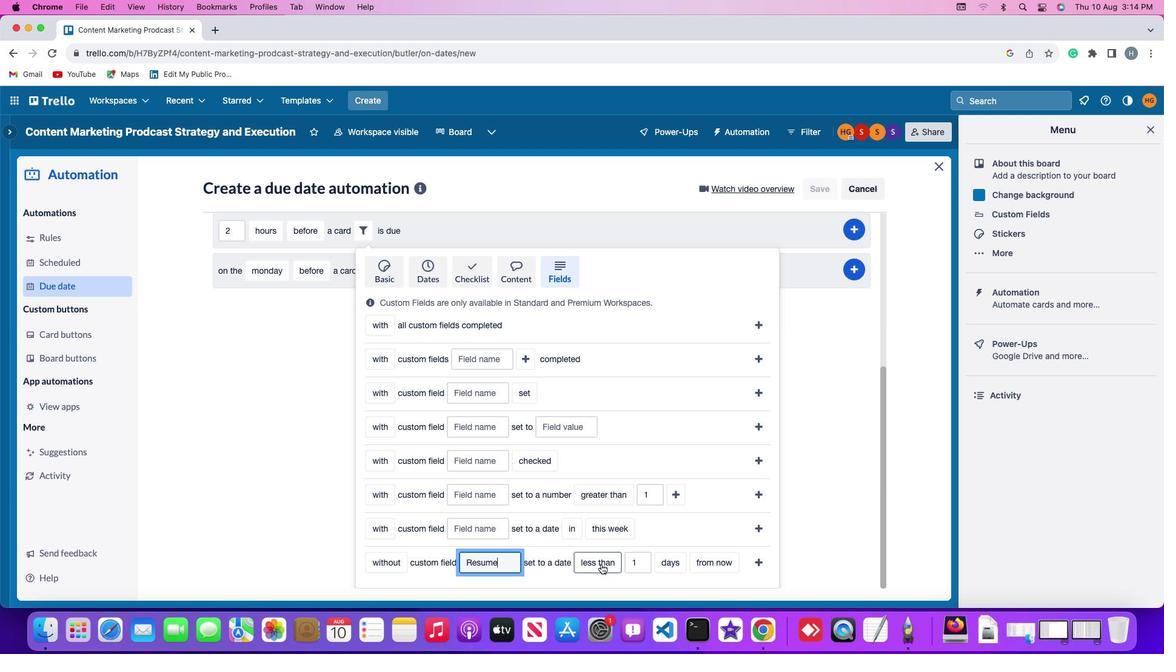 
Action: Mouse pressed left at (601, 564)
Screenshot: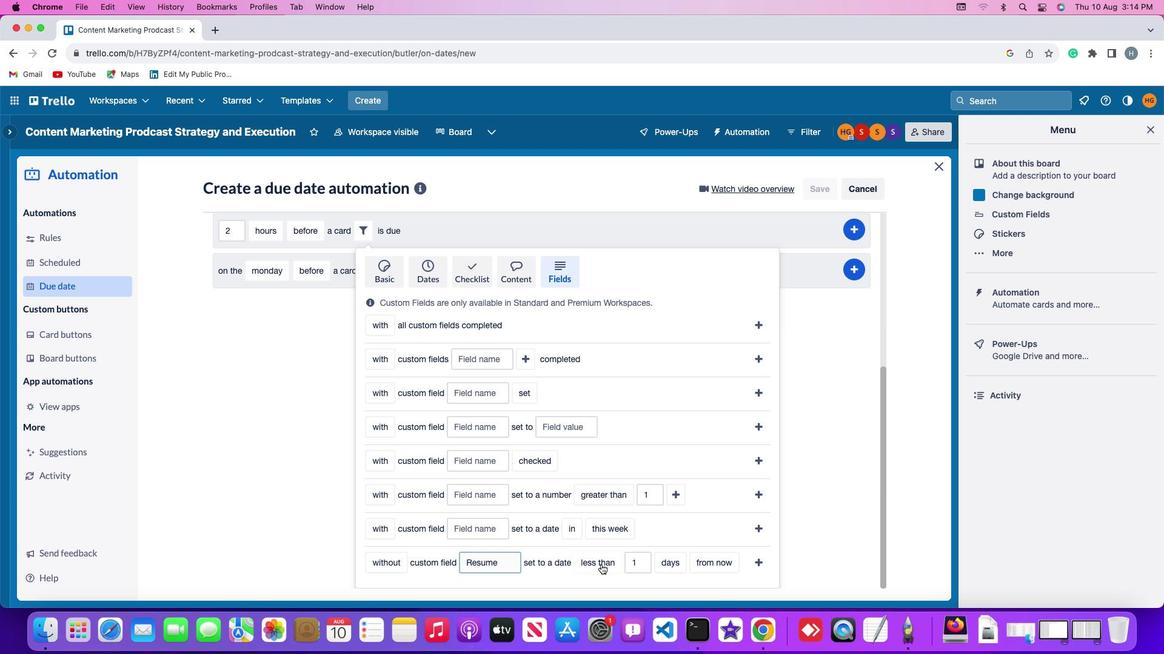 
Action: Mouse moved to (606, 490)
Screenshot: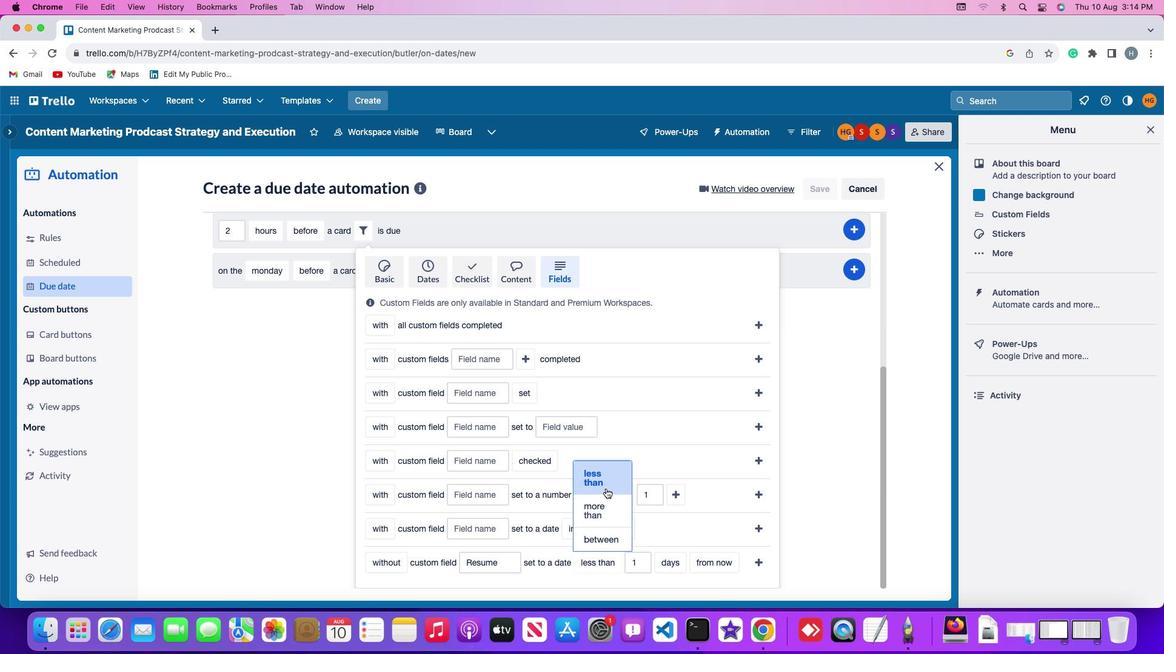 
Action: Mouse pressed left at (606, 490)
Screenshot: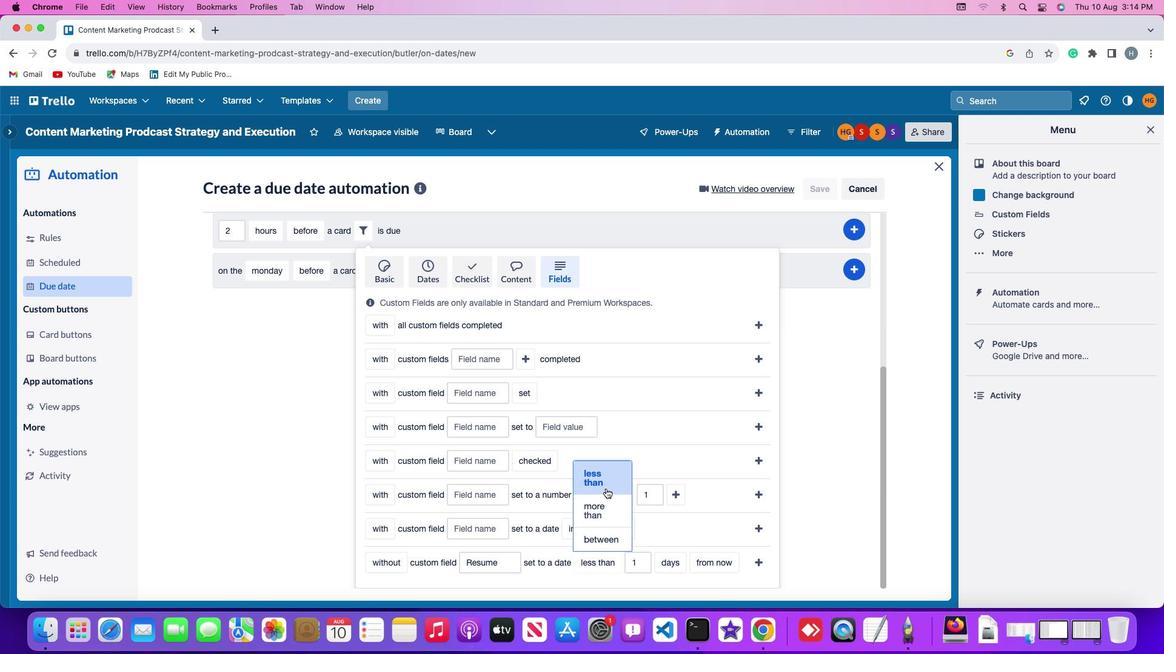 
Action: Mouse moved to (638, 560)
Screenshot: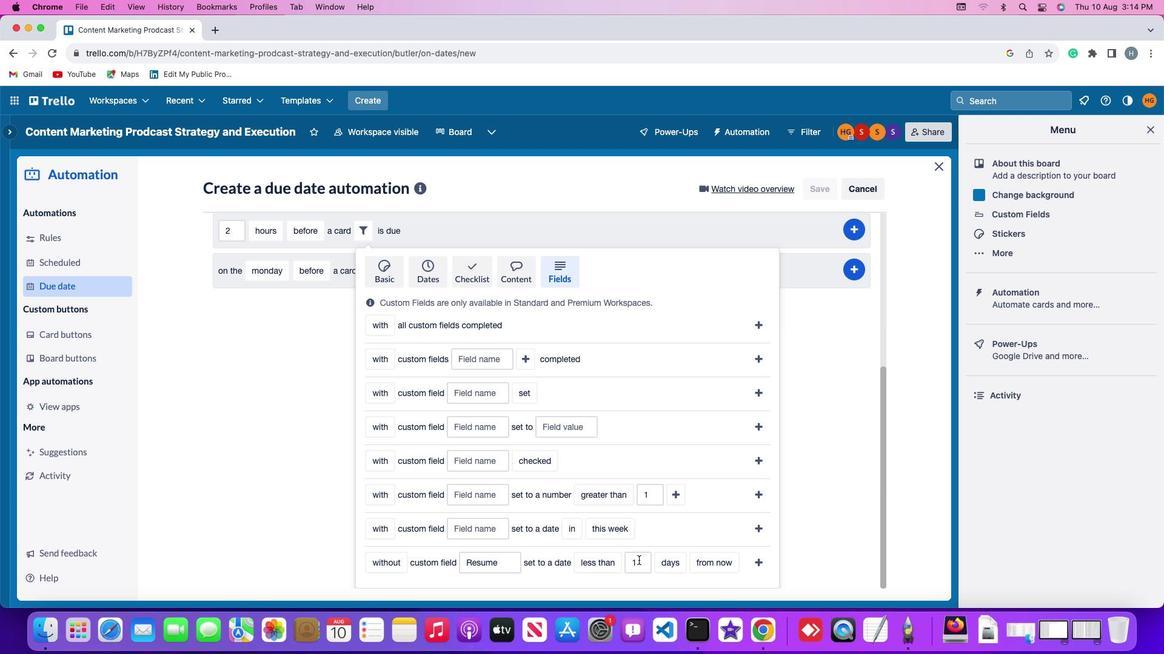 
Action: Mouse pressed left at (638, 560)
Screenshot: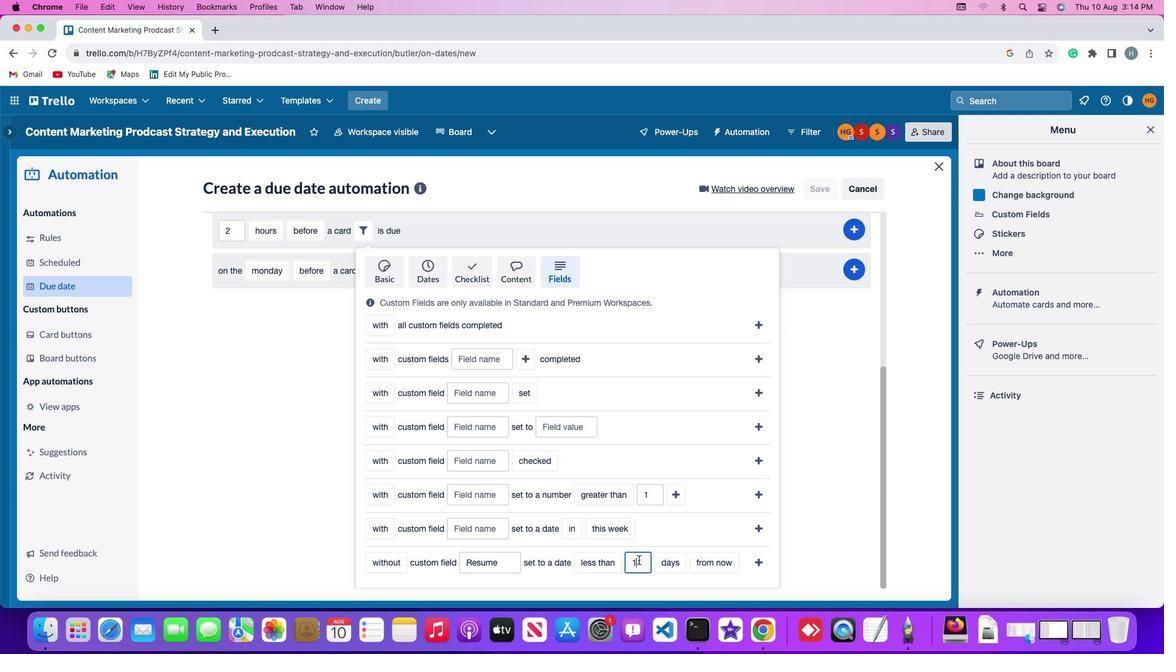 
Action: Key pressed Key.backspace'1'
Screenshot: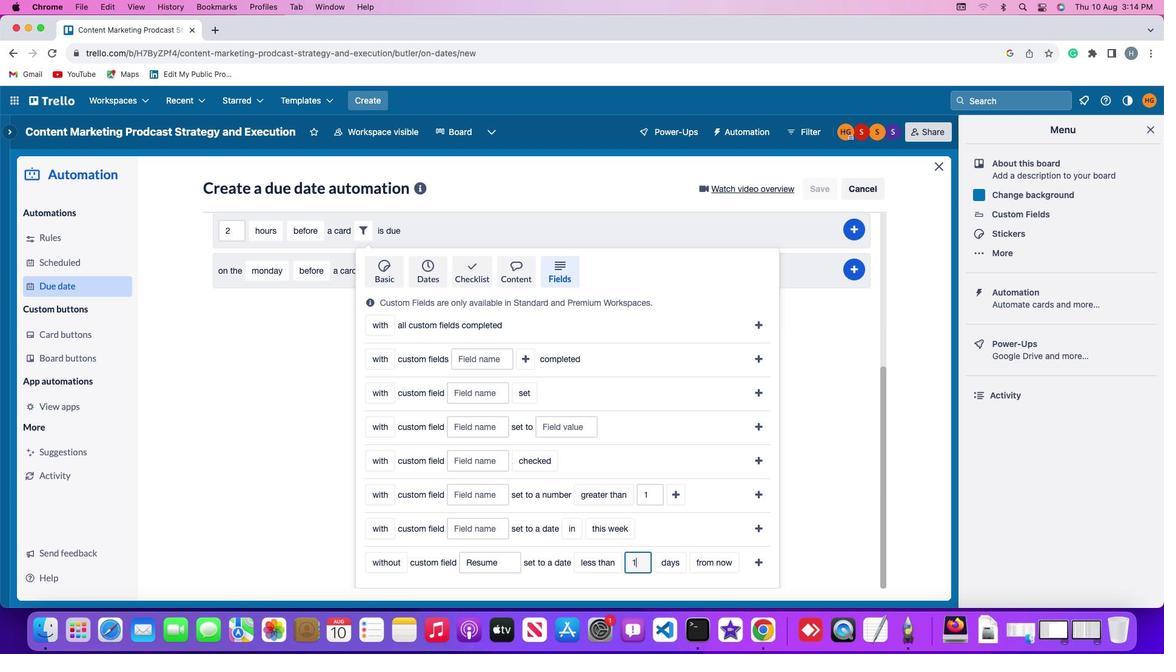 
Action: Mouse moved to (649, 560)
Screenshot: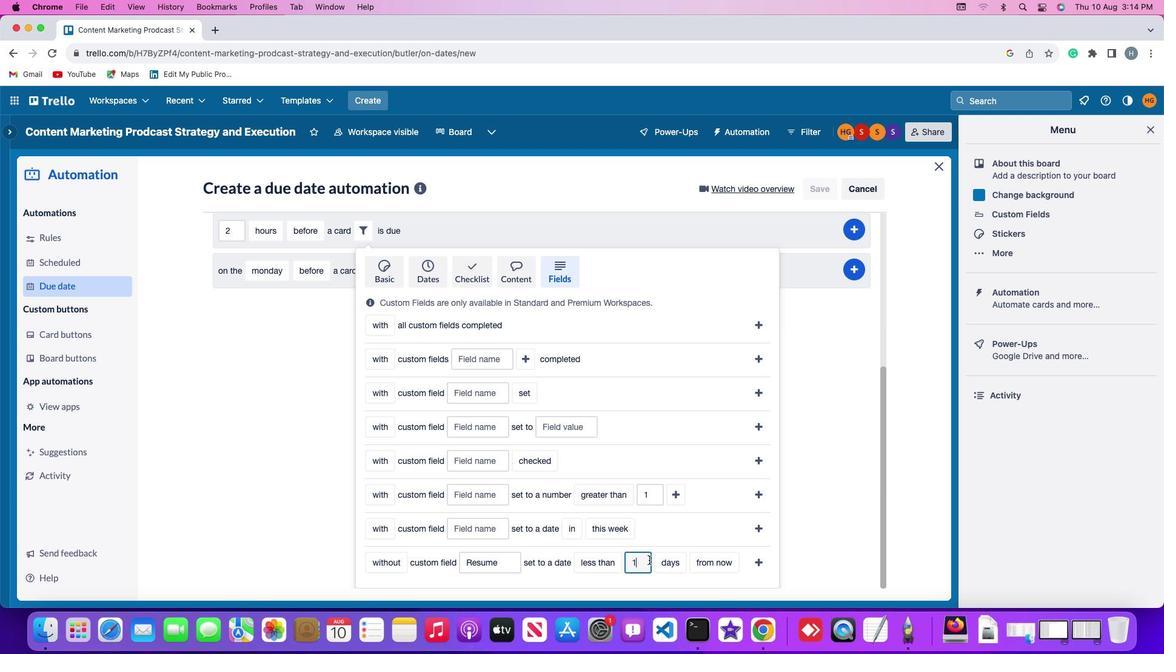 
Action: Mouse pressed left at (649, 560)
Screenshot: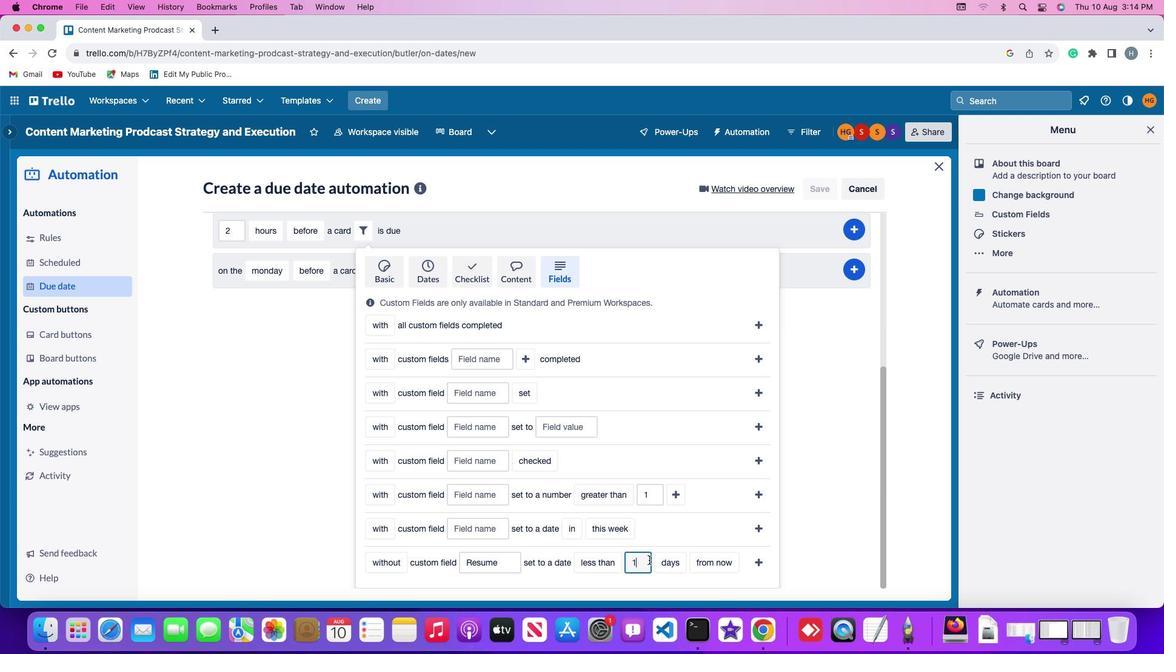 
Action: Mouse moved to (665, 565)
Screenshot: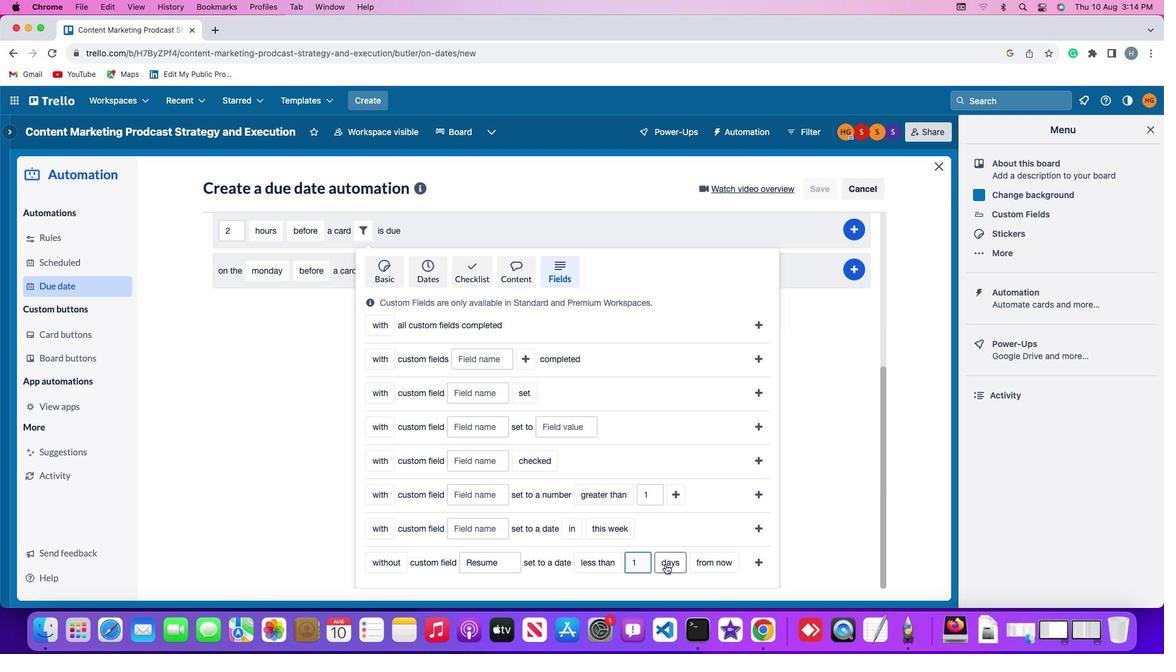 
Action: Mouse pressed left at (665, 565)
Screenshot: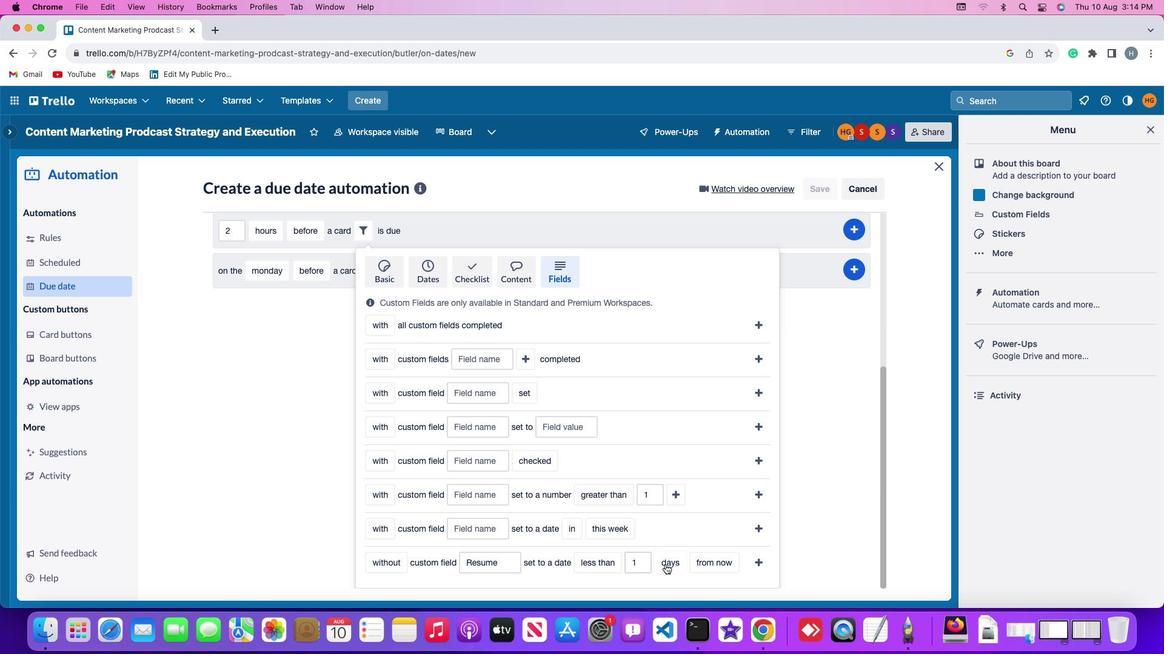 
Action: Mouse moved to (680, 517)
Screenshot: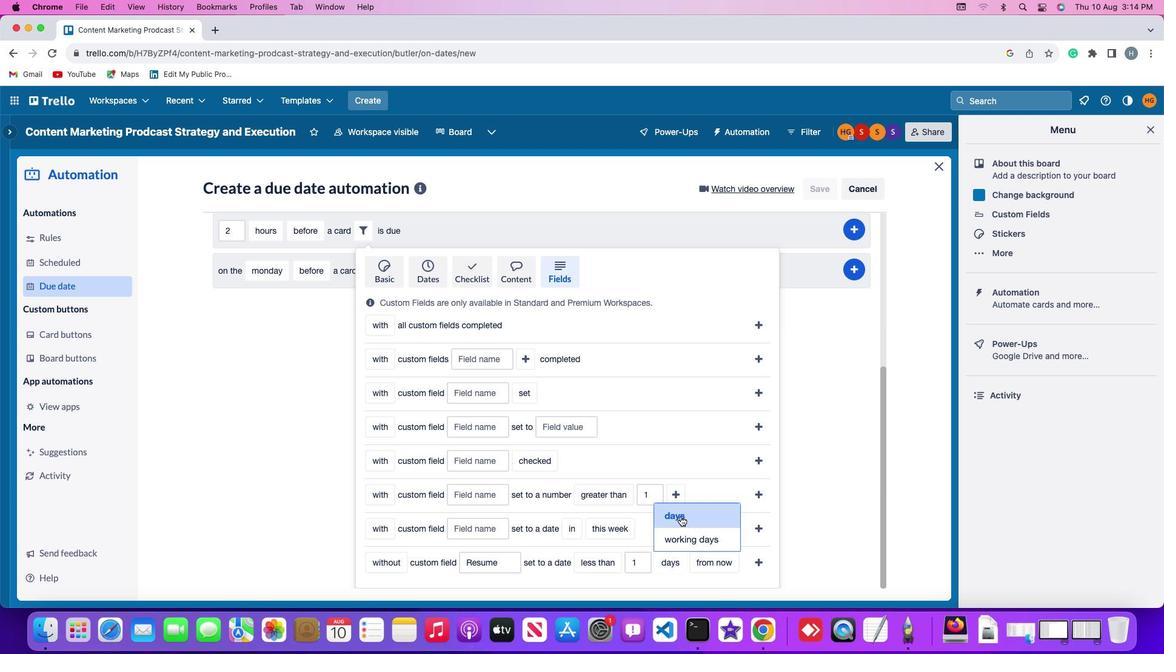 
Action: Mouse pressed left at (680, 517)
Screenshot: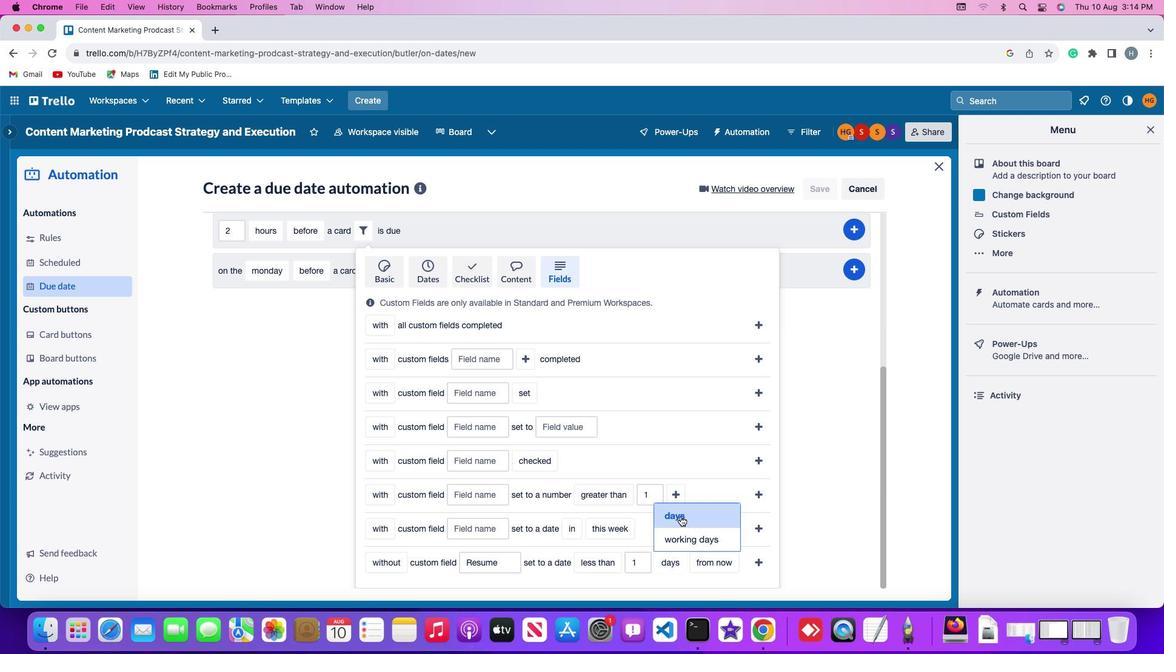 
Action: Mouse moved to (713, 557)
Screenshot: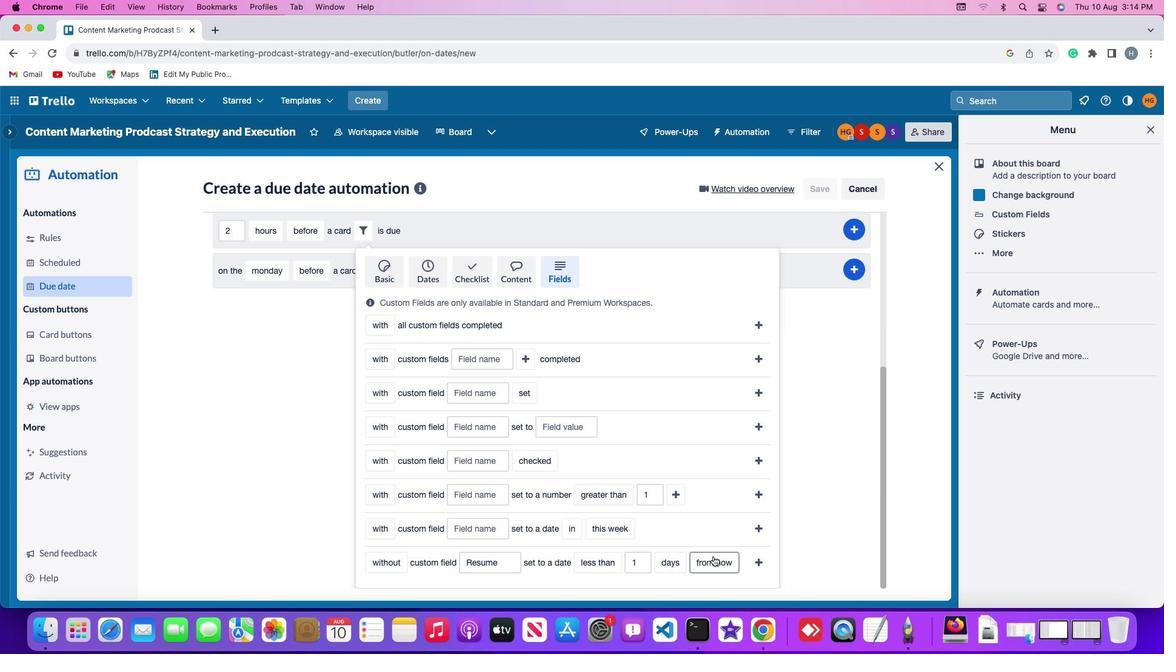 
Action: Mouse pressed left at (713, 557)
Screenshot: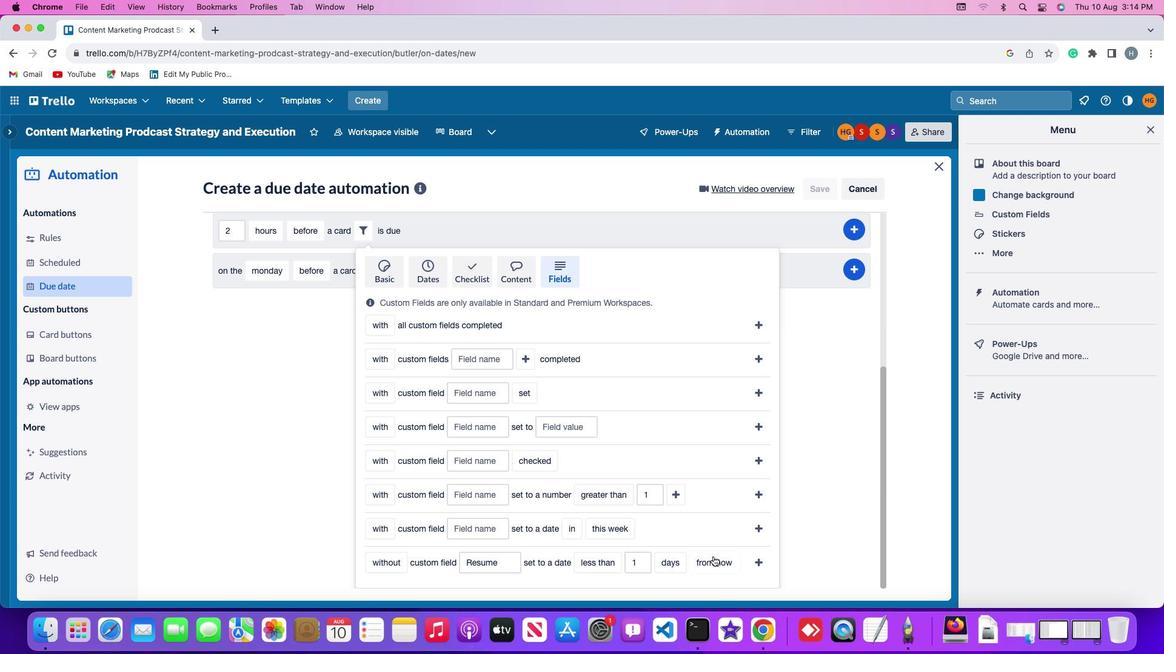 
Action: Mouse moved to (708, 537)
Screenshot: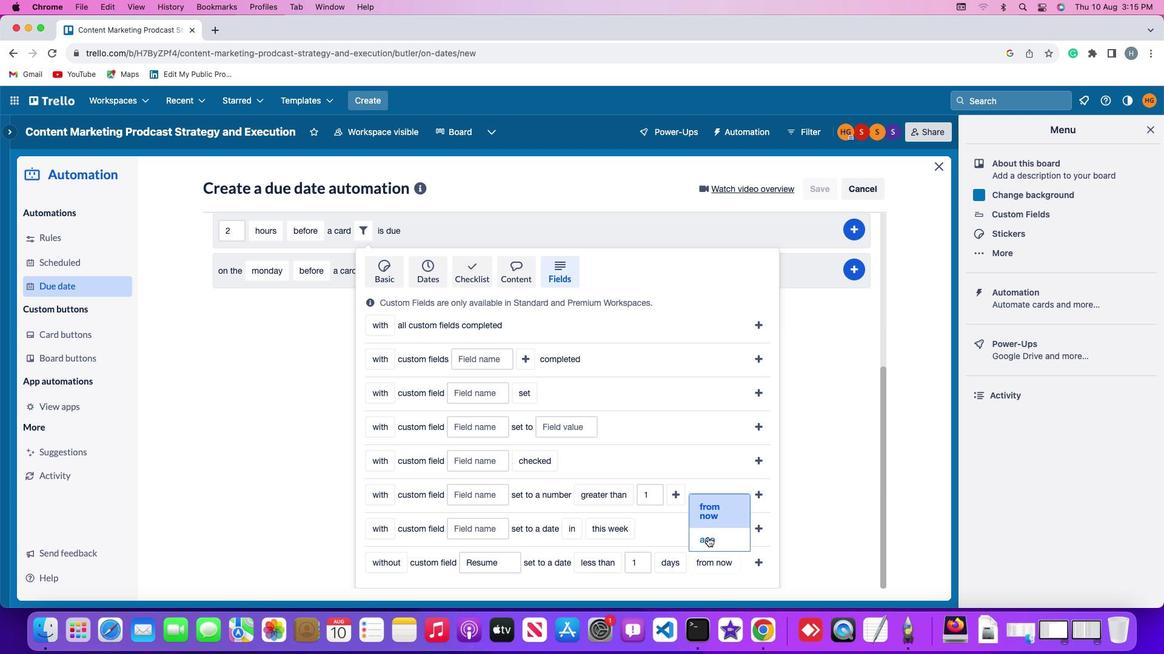 
Action: Mouse pressed left at (708, 537)
Screenshot: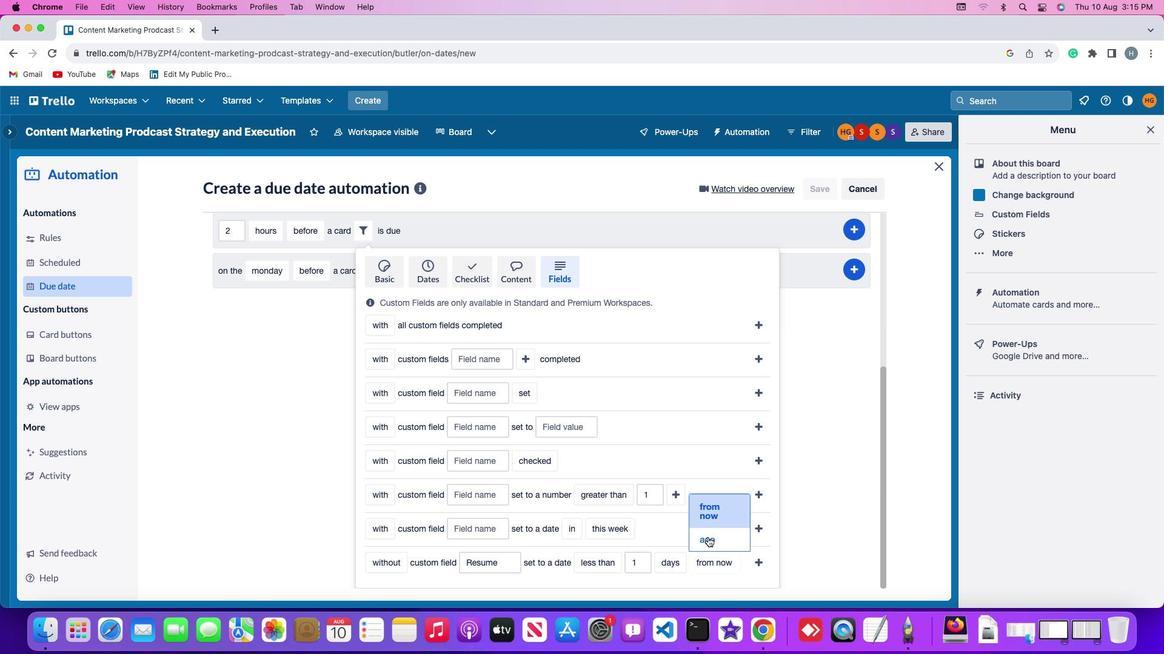 
Action: Mouse moved to (733, 562)
Screenshot: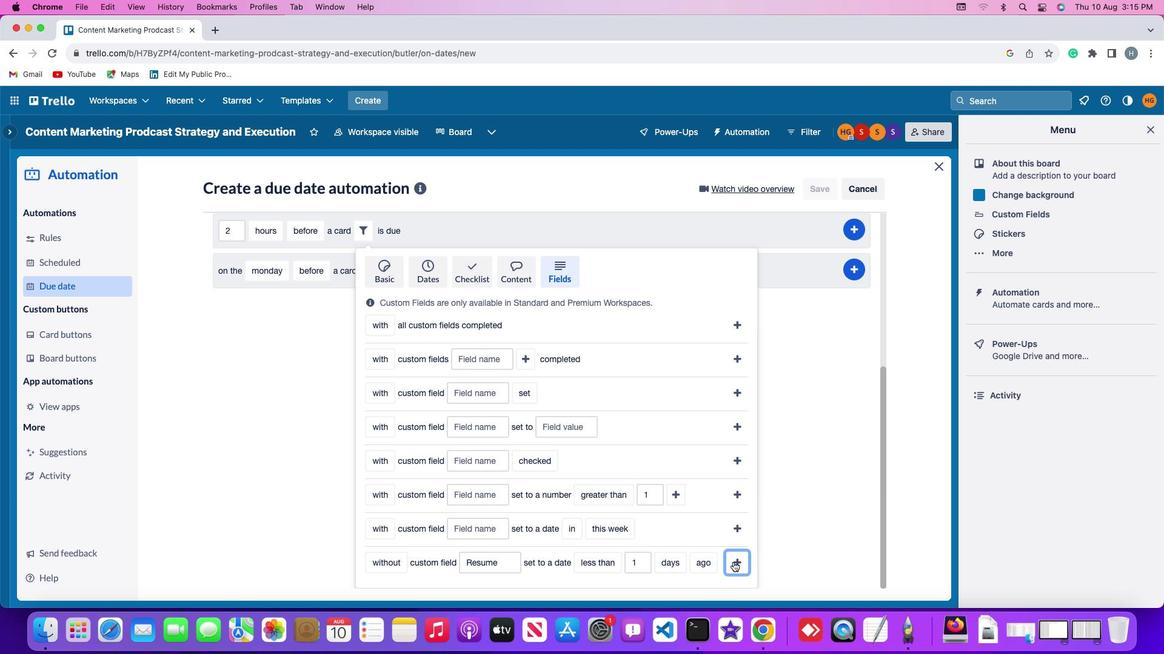
Action: Mouse pressed left at (733, 562)
Screenshot: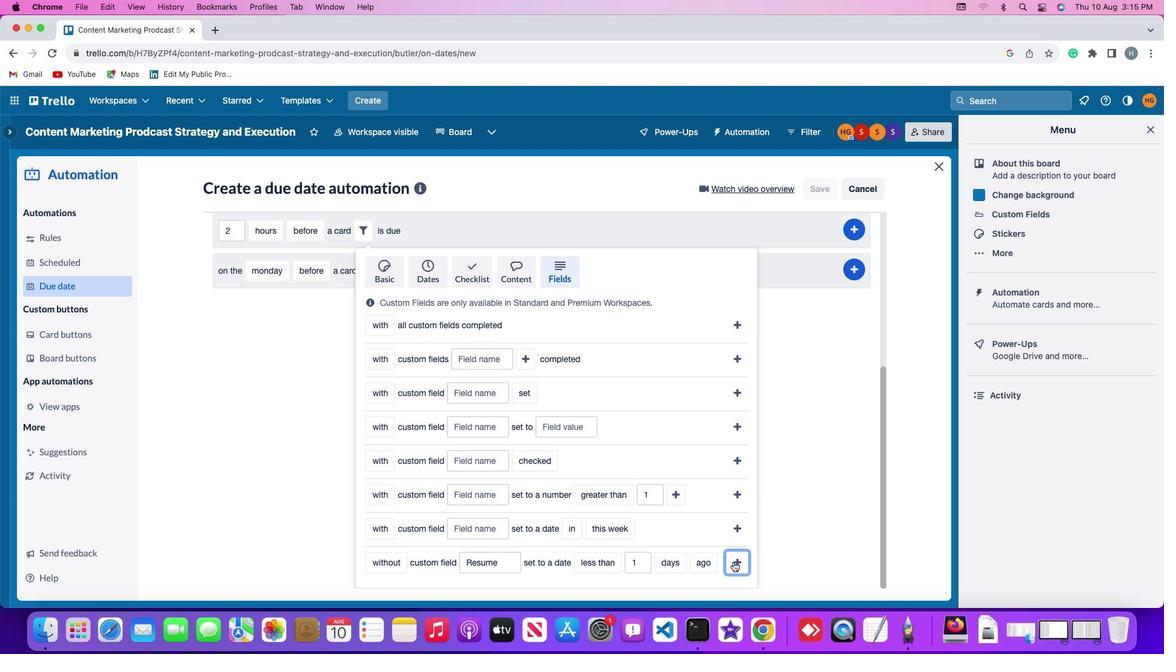 
Action: Mouse moved to (858, 484)
Screenshot: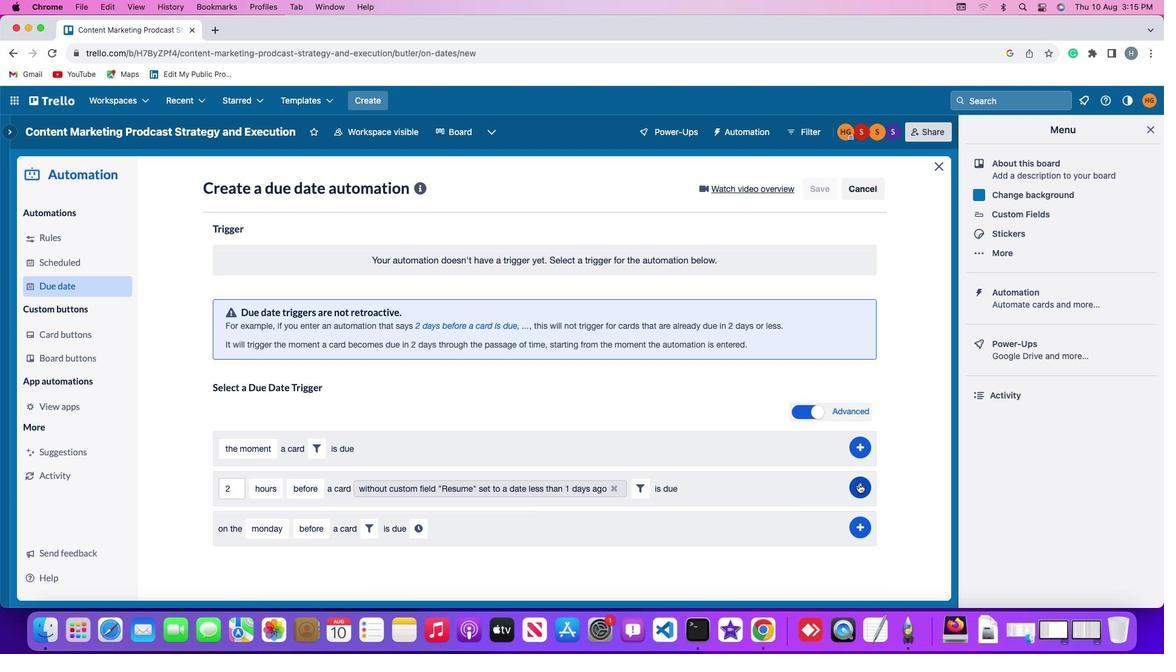 
Action: Mouse pressed left at (858, 484)
Screenshot: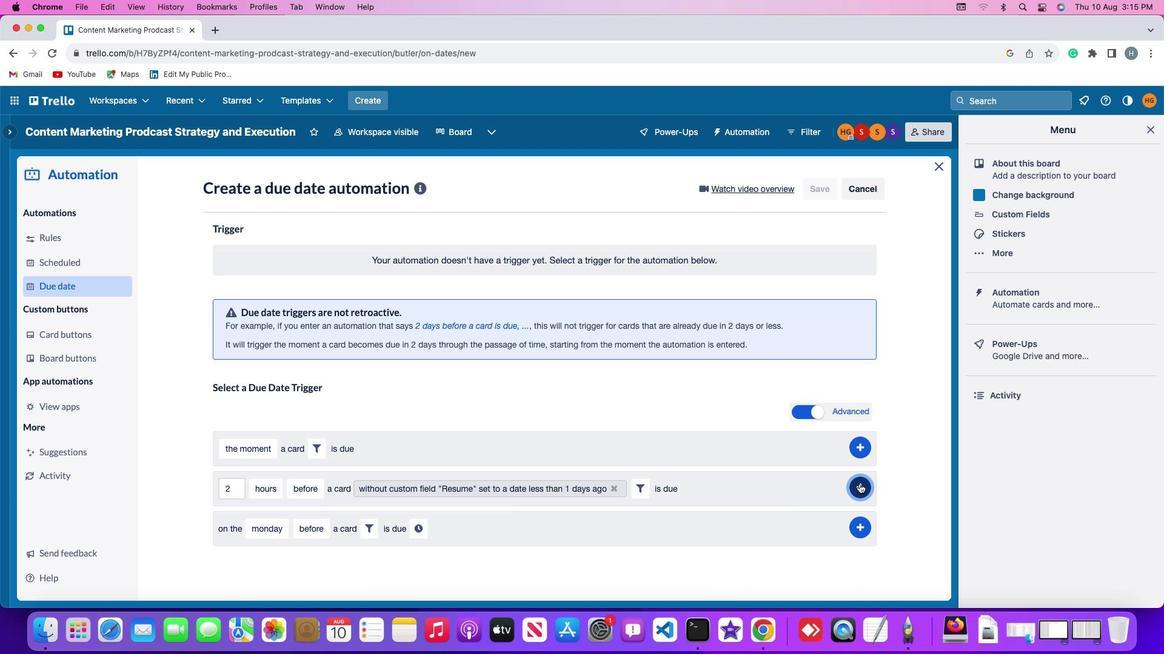
Action: Mouse moved to (937, 383)
Screenshot: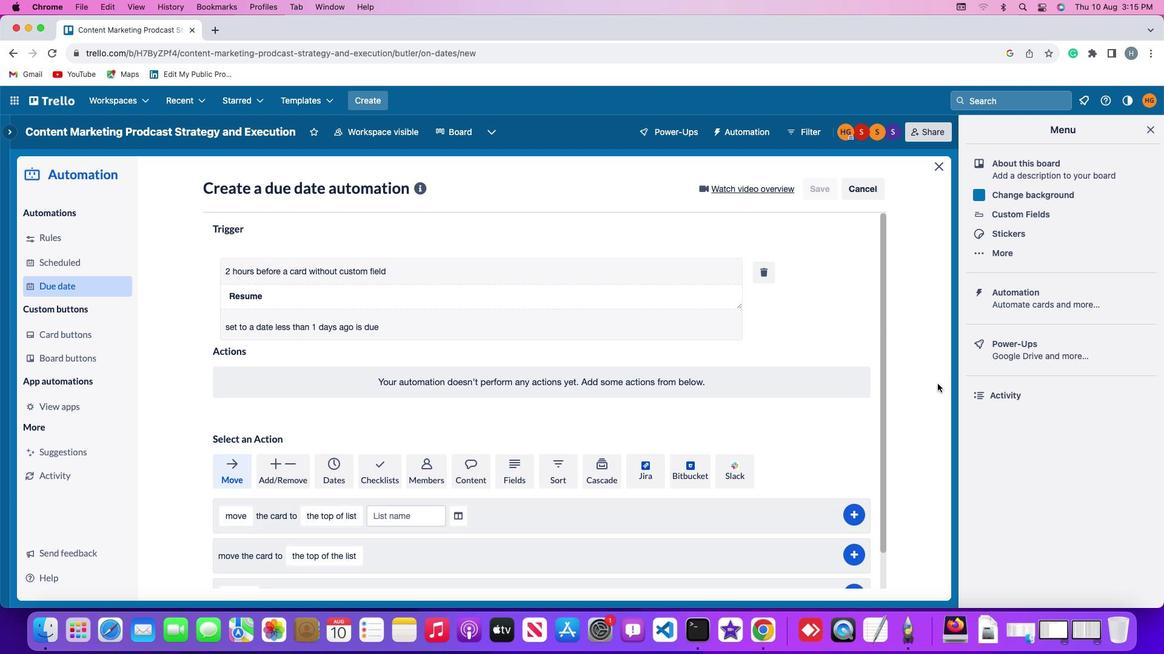 
